 Task: Search one way flight ticket for 4 adults, 2 children, 2 infants in seat and 1 infant on lap in premium economy from Yuma: Yuma International Airport/mcas Yuma to Rockford: Chicago Rockford International Airport(was Northwest Chicagoland Regional Airport At Rockford) on 5-1-2023. Choice of flights is Westjet. Number of bags: 2 carry on bags. Price is upto 25000. Outbound departure time preference is 5:30.
Action: Mouse moved to (154, 148)
Screenshot: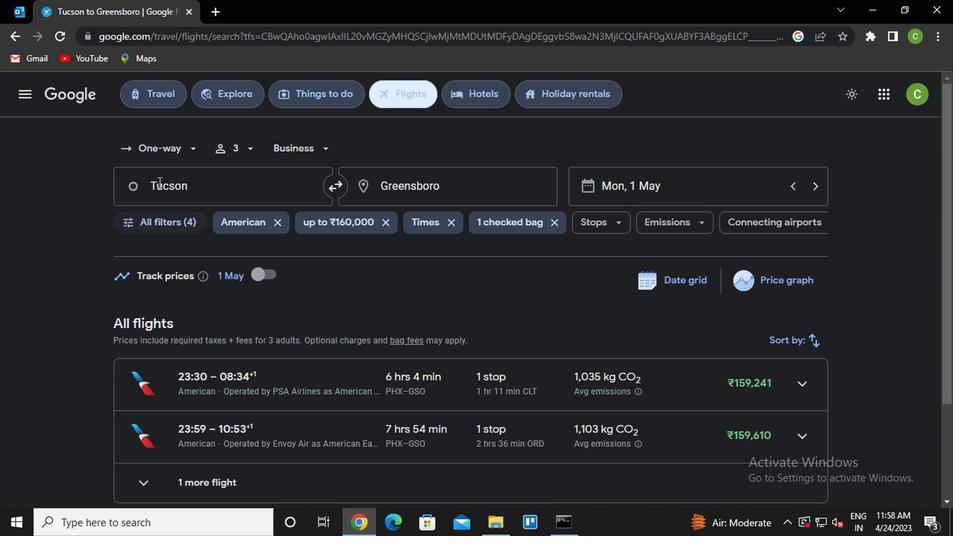 
Action: Mouse pressed left at (154, 148)
Screenshot: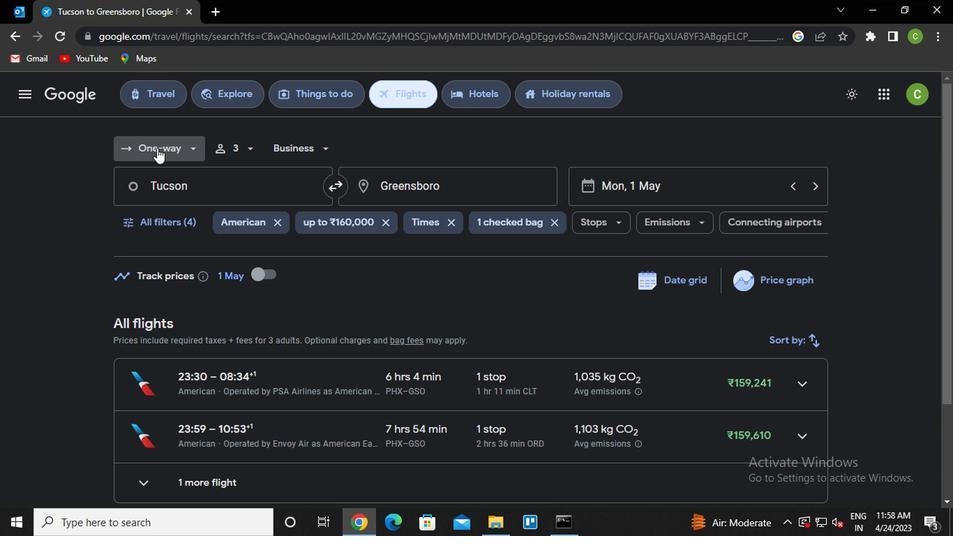 
Action: Mouse moved to (162, 199)
Screenshot: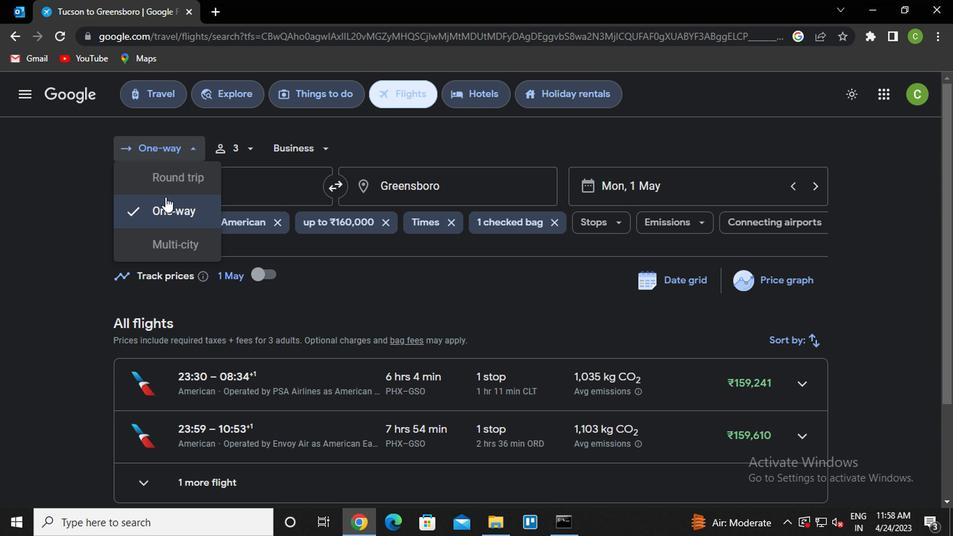 
Action: Mouse pressed left at (162, 199)
Screenshot: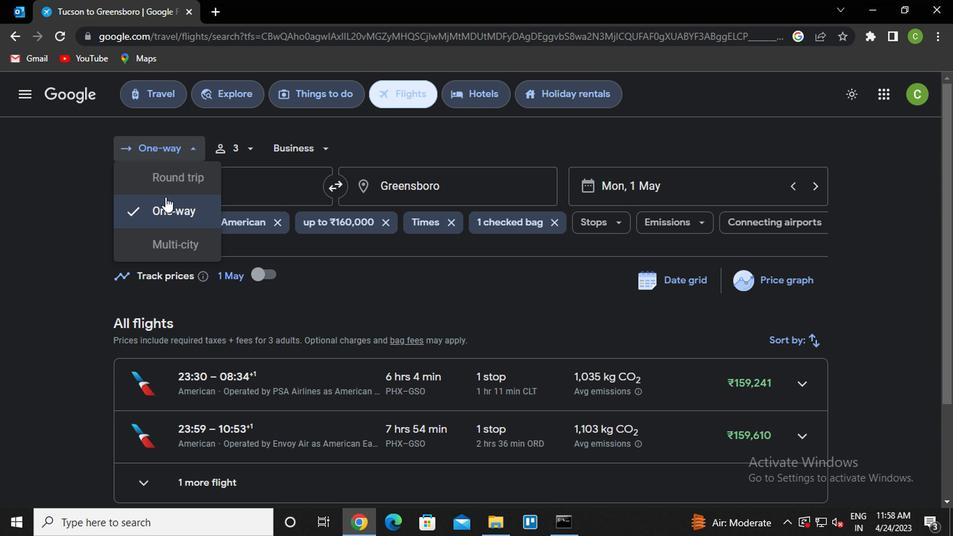 
Action: Mouse moved to (229, 151)
Screenshot: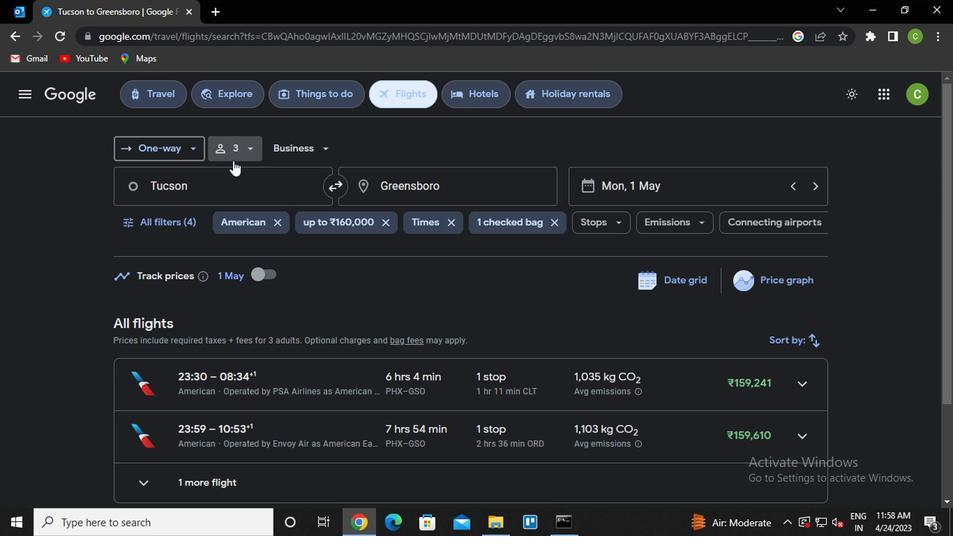
Action: Mouse pressed left at (229, 151)
Screenshot: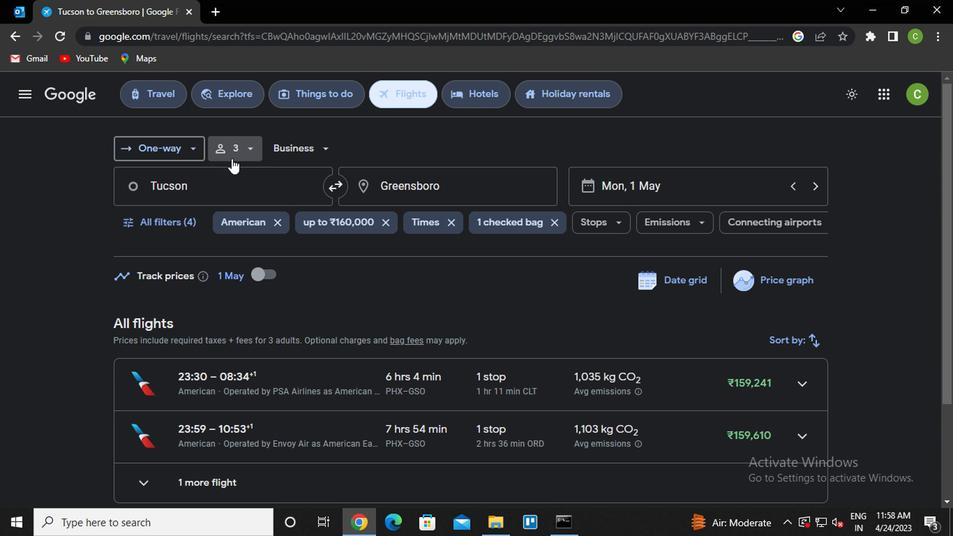 
Action: Mouse moved to (355, 186)
Screenshot: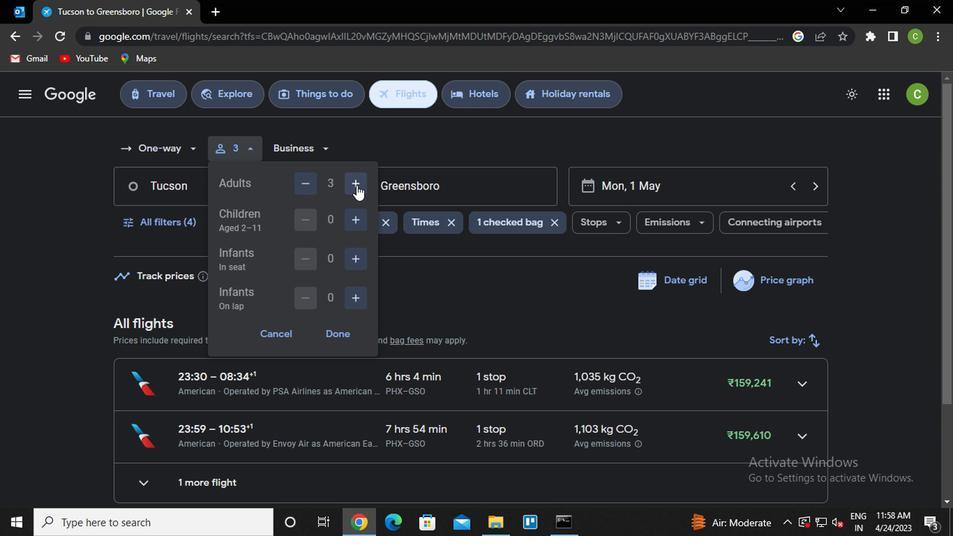 
Action: Mouse pressed left at (355, 186)
Screenshot: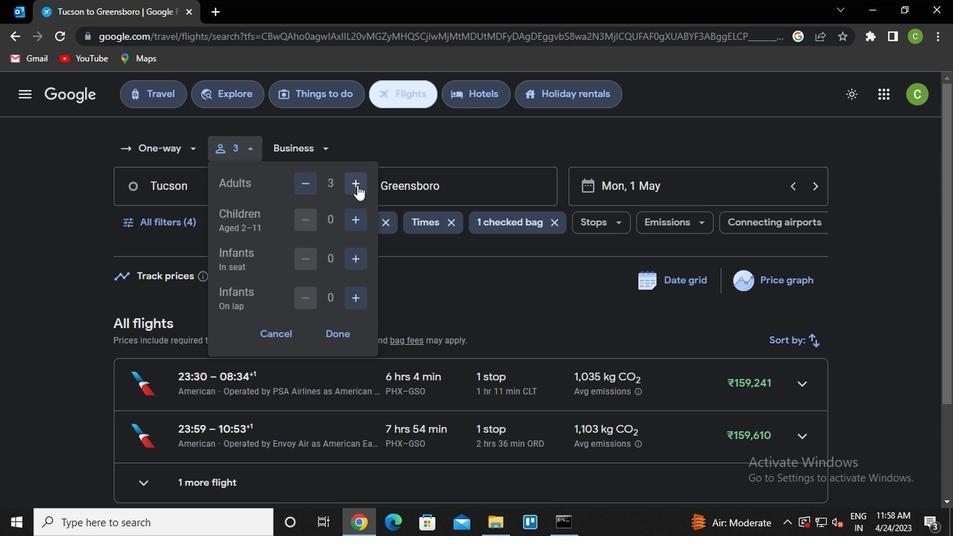 
Action: Mouse moved to (352, 214)
Screenshot: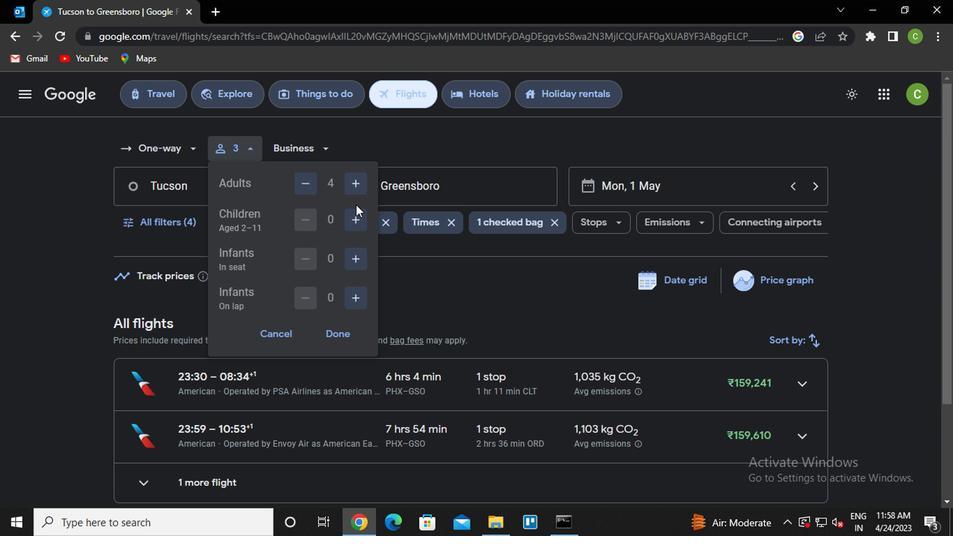 
Action: Mouse pressed left at (352, 214)
Screenshot: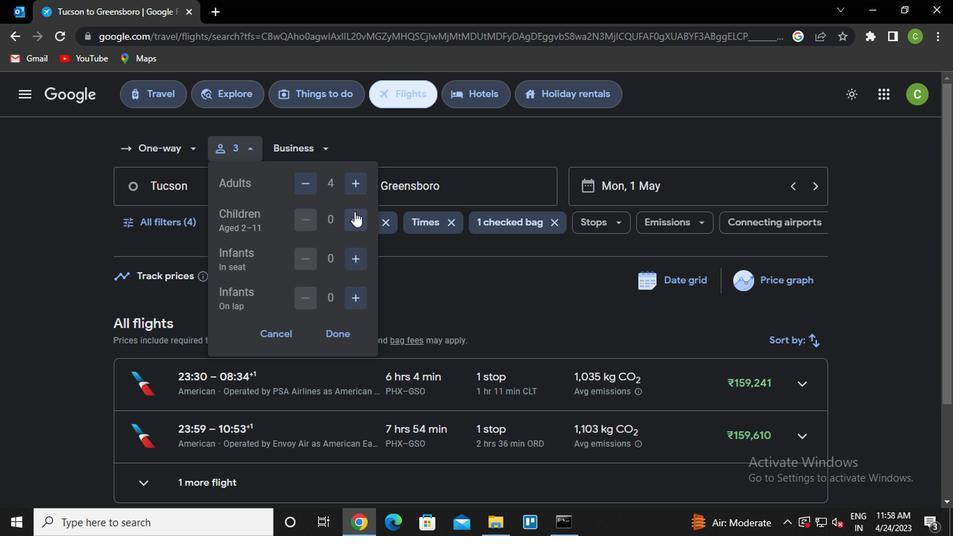 
Action: Mouse pressed left at (352, 214)
Screenshot: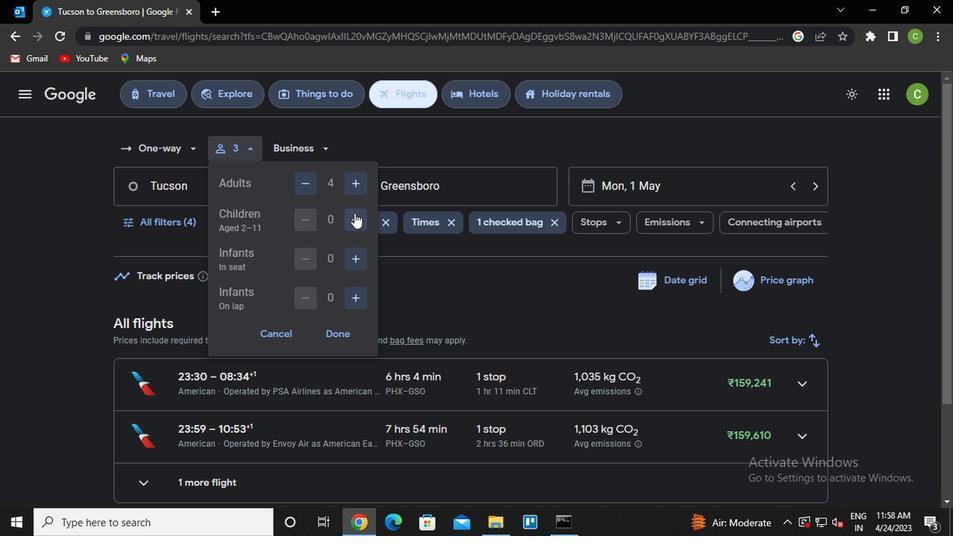 
Action: Mouse moved to (355, 261)
Screenshot: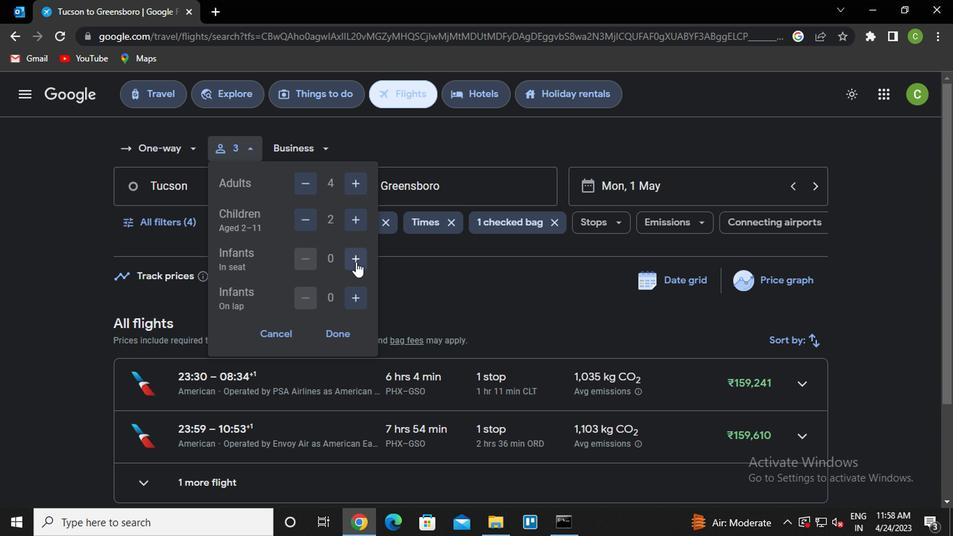 
Action: Mouse pressed left at (355, 261)
Screenshot: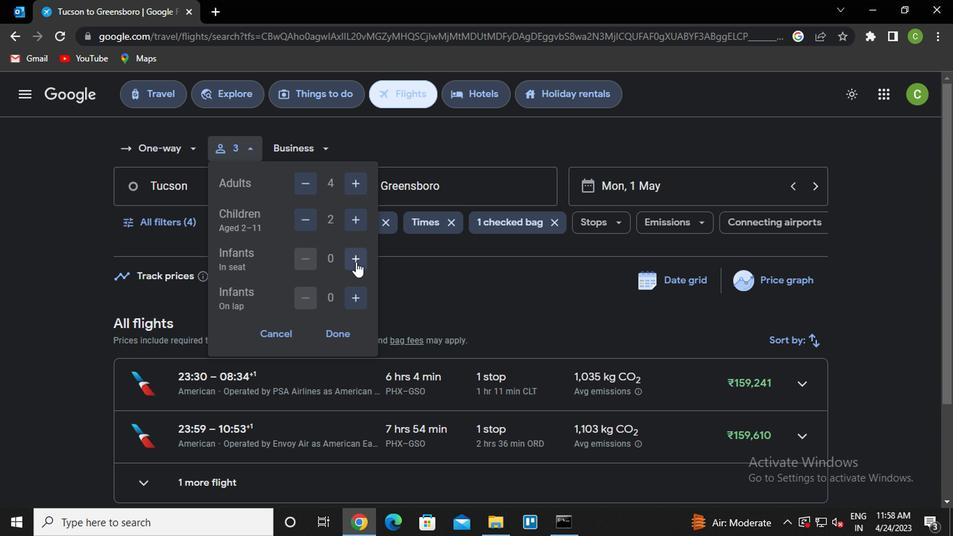
Action: Mouse pressed left at (355, 261)
Screenshot: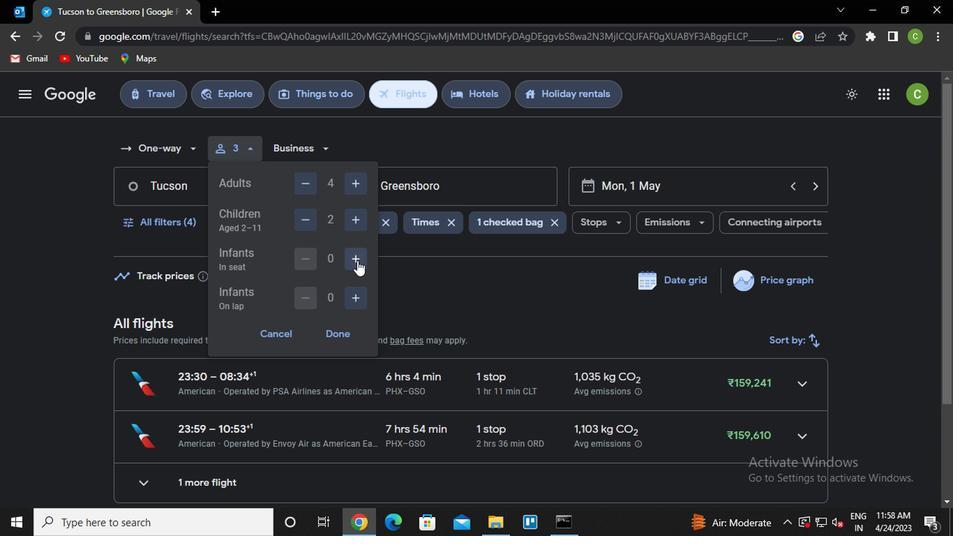 
Action: Mouse moved to (351, 294)
Screenshot: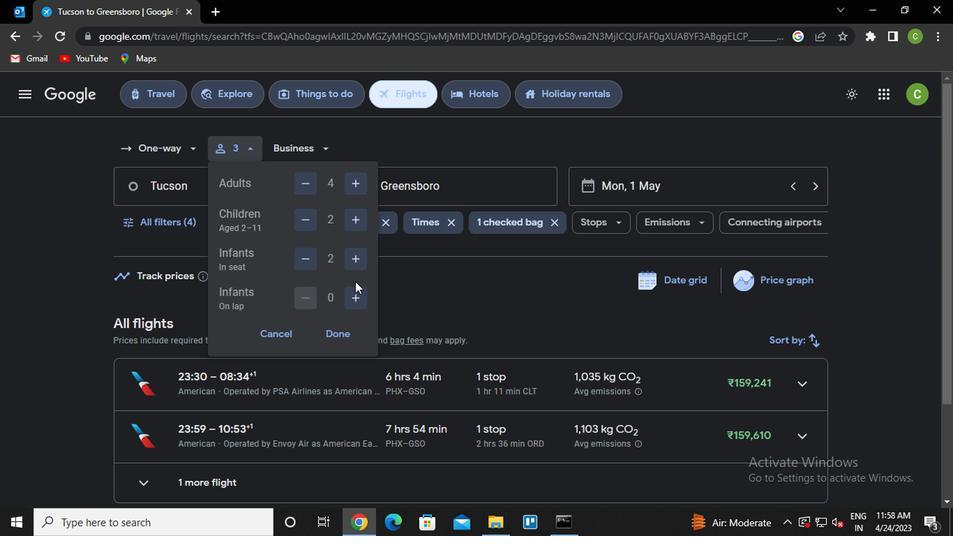 
Action: Mouse pressed left at (351, 294)
Screenshot: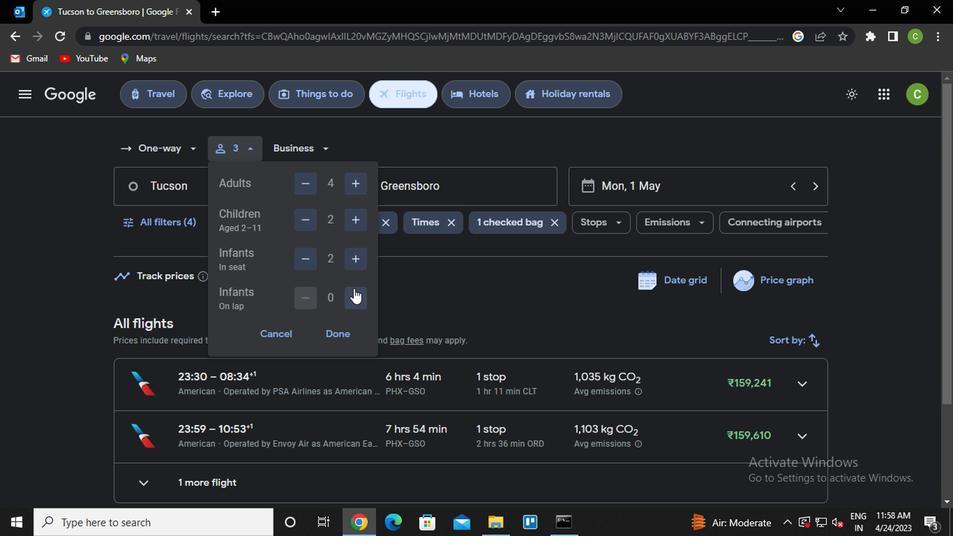 
Action: Mouse moved to (337, 335)
Screenshot: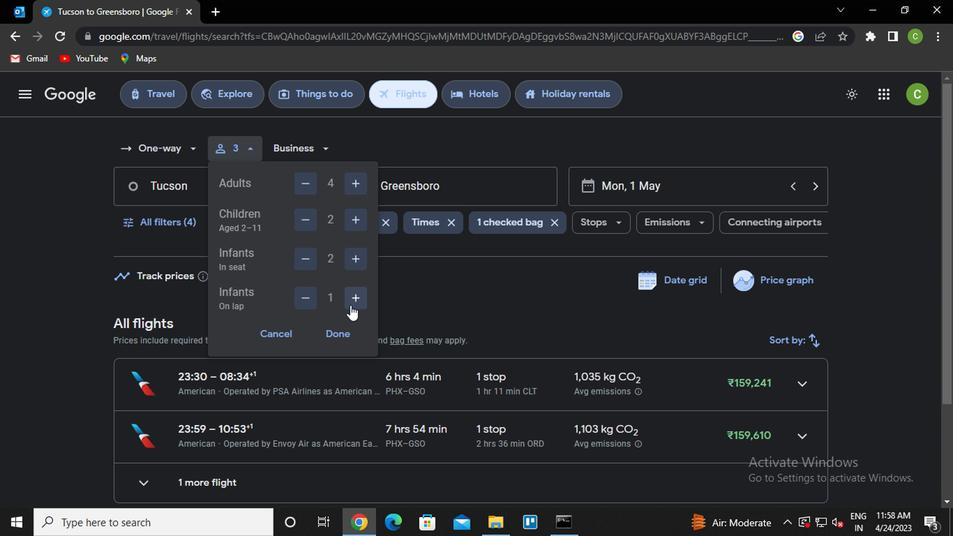 
Action: Mouse pressed left at (337, 335)
Screenshot: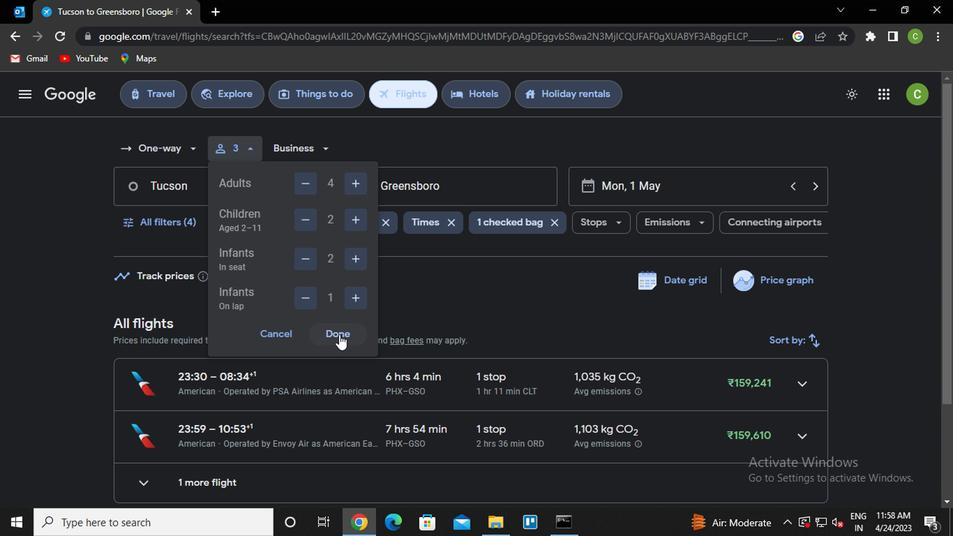 
Action: Mouse moved to (289, 155)
Screenshot: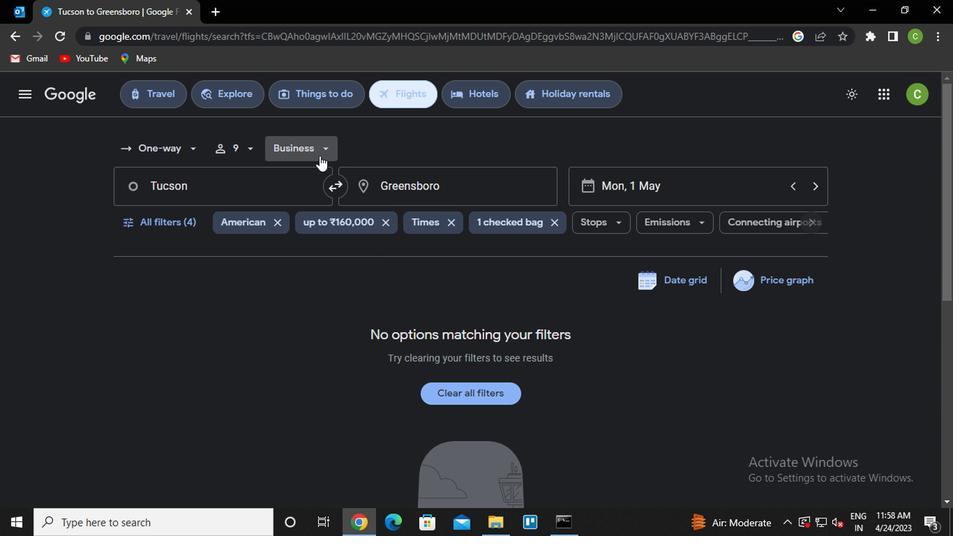 
Action: Mouse pressed left at (289, 155)
Screenshot: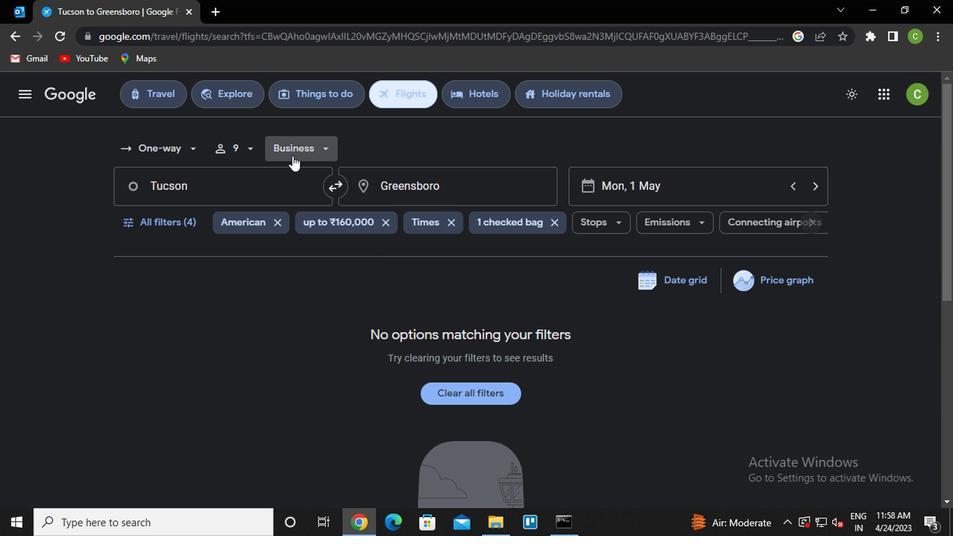 
Action: Mouse moved to (318, 197)
Screenshot: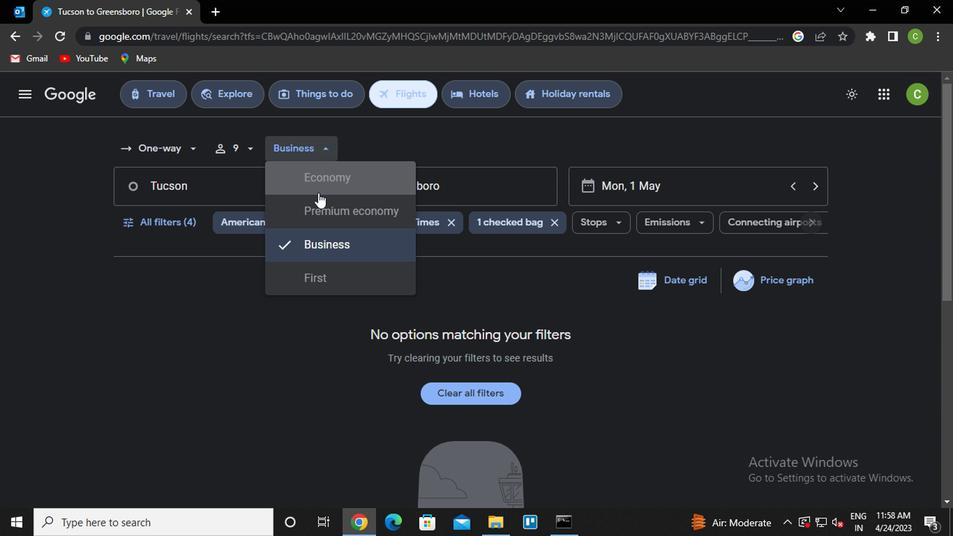 
Action: Mouse pressed left at (318, 197)
Screenshot: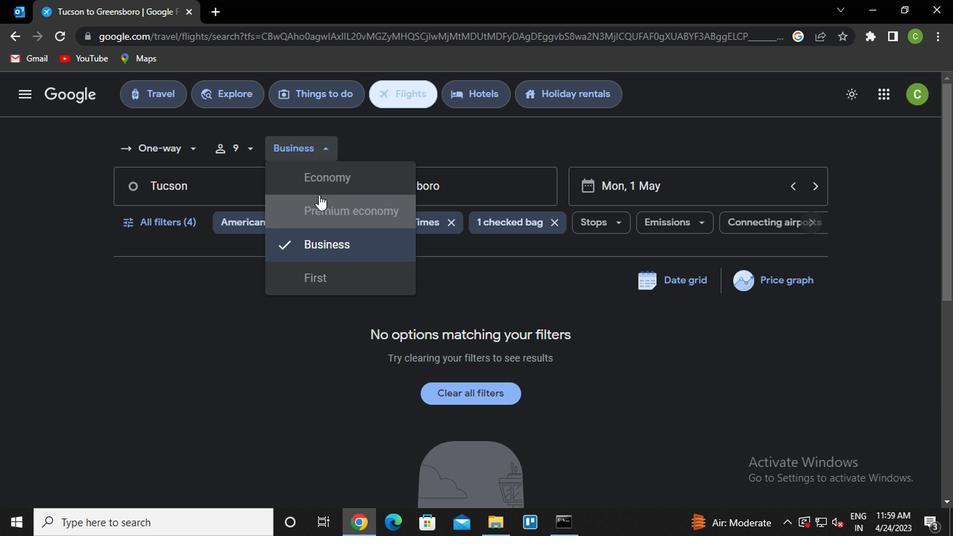 
Action: Mouse moved to (234, 181)
Screenshot: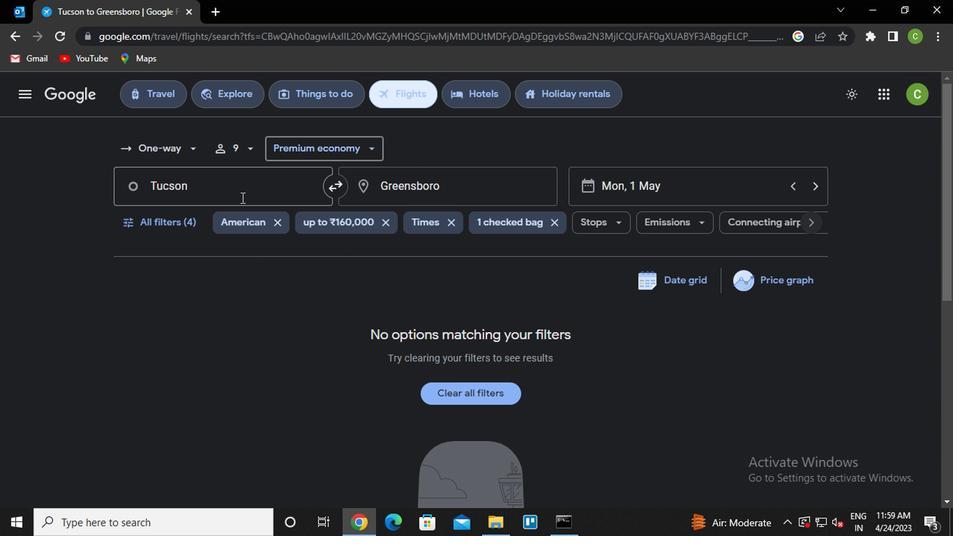 
Action: Mouse pressed left at (234, 181)
Screenshot: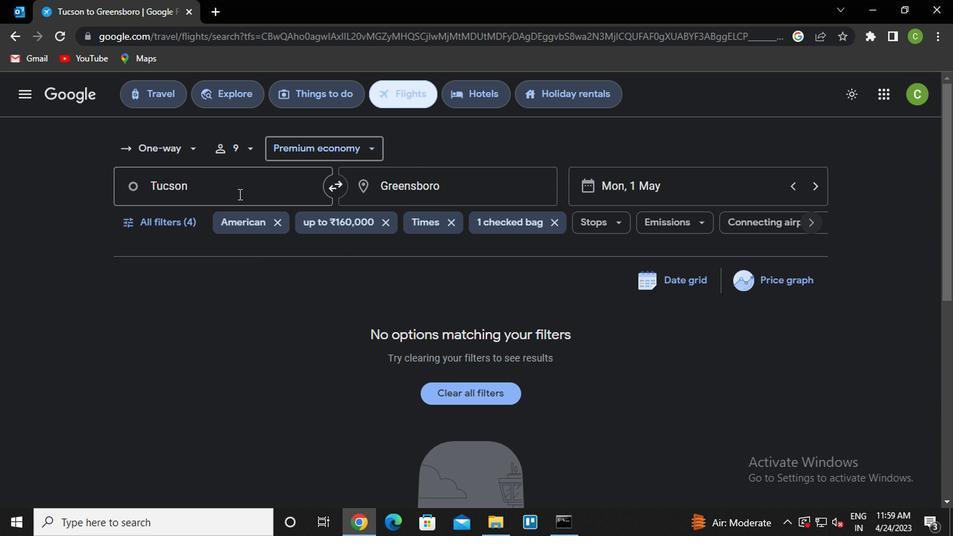 
Action: Key pressed yuma<Key.enter>
Screenshot: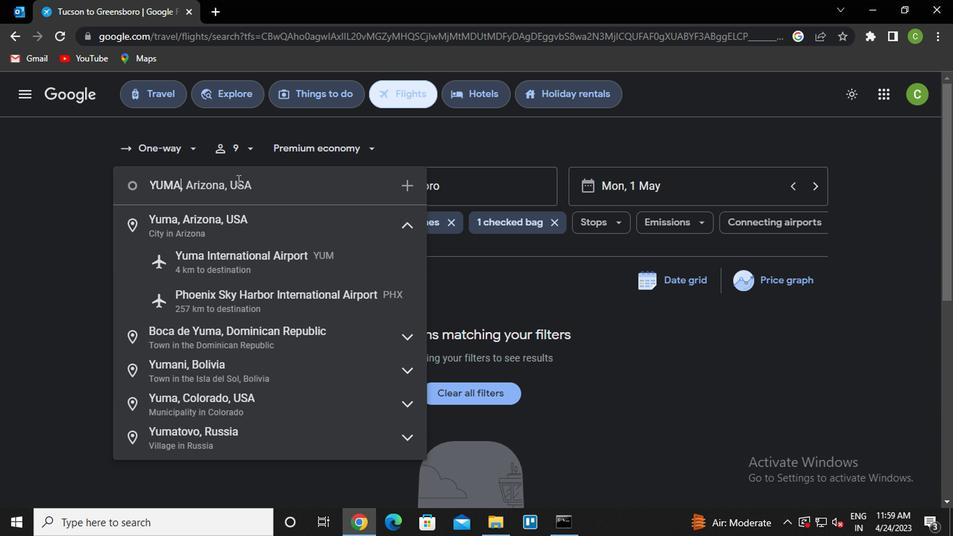
Action: Mouse moved to (449, 185)
Screenshot: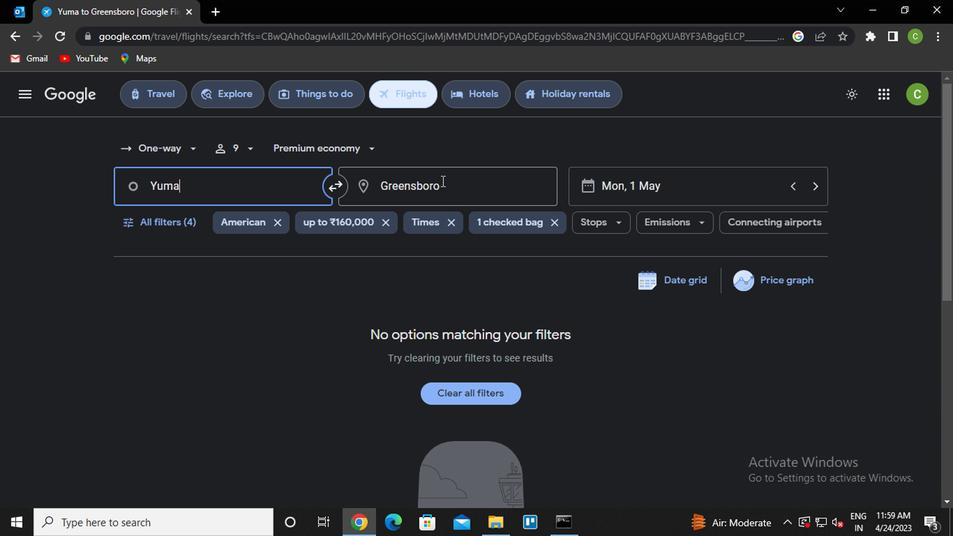 
Action: Mouse pressed left at (449, 185)
Screenshot: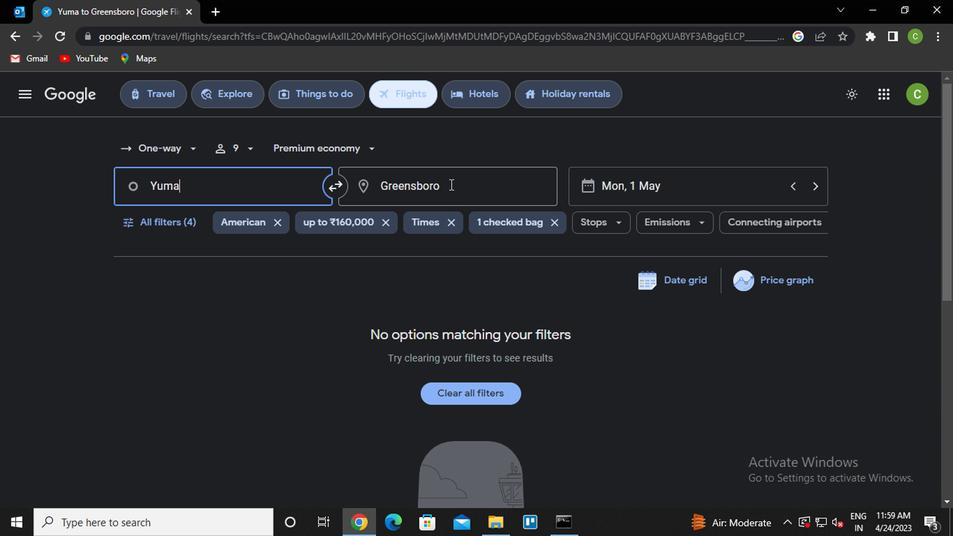 
Action: Key pressed yuma<Key.space>rock<Key.backspace><Key.backspace><Key.backspace><Key.backspace><Key.backspace><Key.backspace><Key.backspace><Key.backspace><Key.backspace><Key.backspace>r<Key.caps_lock>ockford<Key.enter>
Screenshot: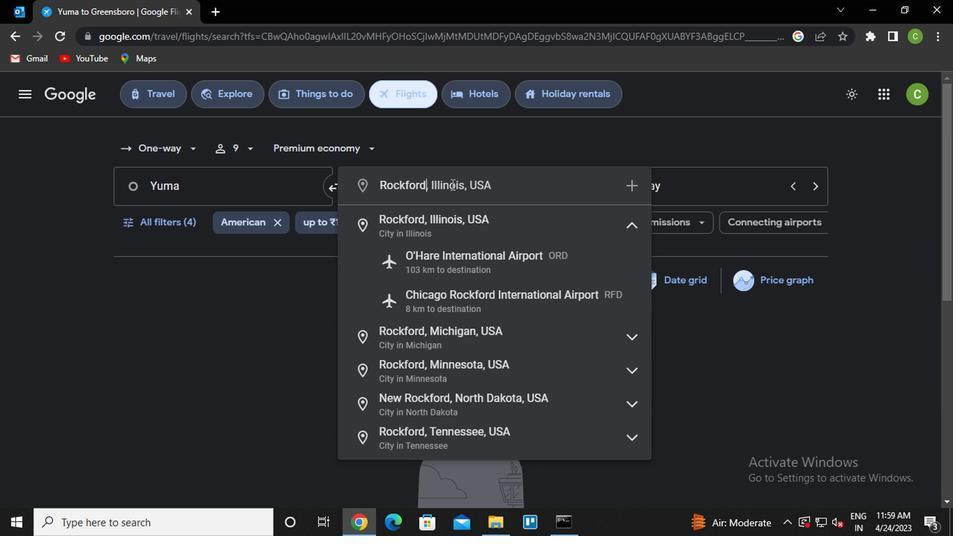 
Action: Mouse moved to (635, 187)
Screenshot: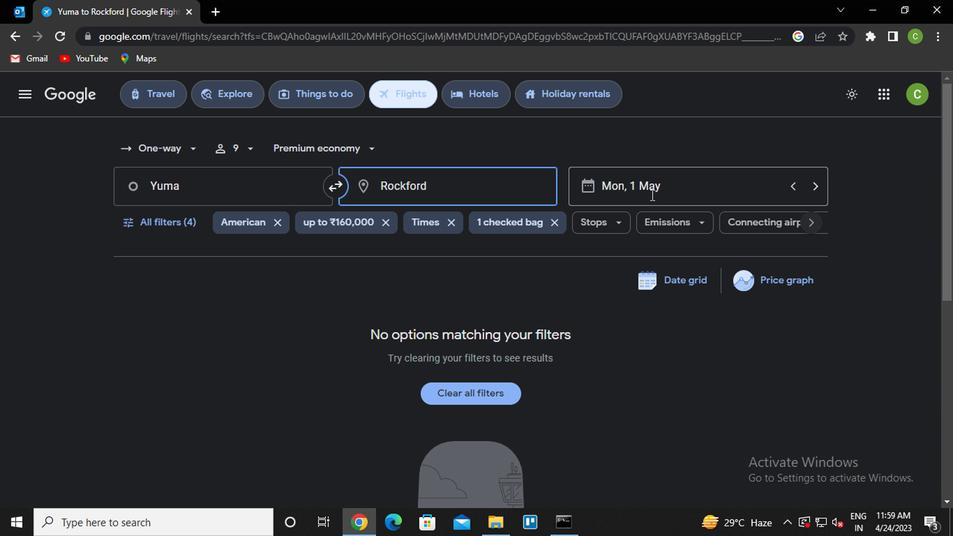 
Action: Mouse pressed left at (635, 187)
Screenshot: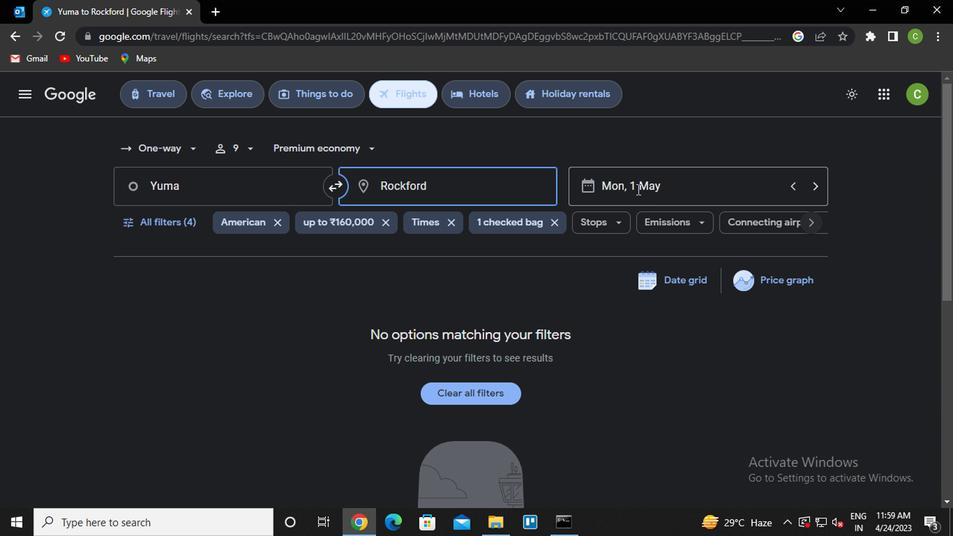 
Action: Mouse moved to (632, 249)
Screenshot: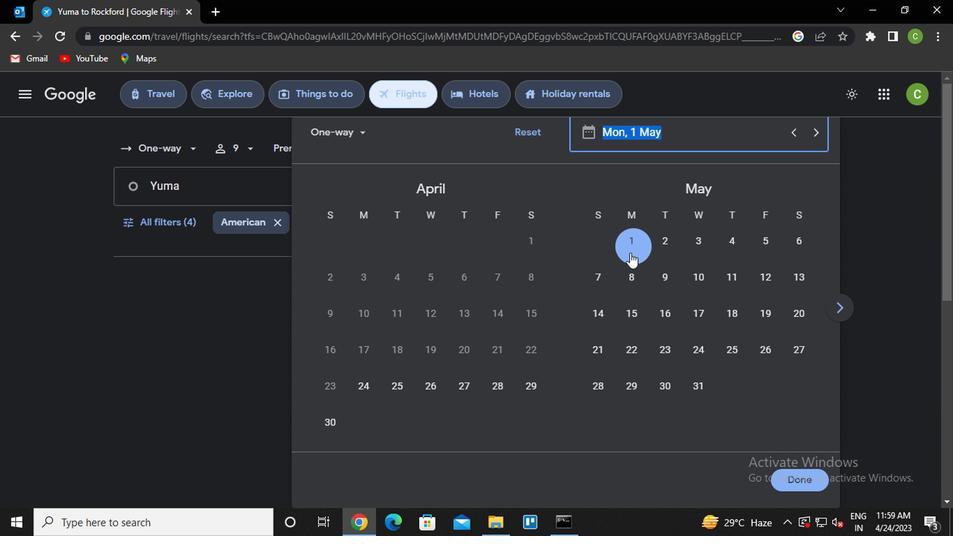 
Action: Mouse pressed left at (632, 249)
Screenshot: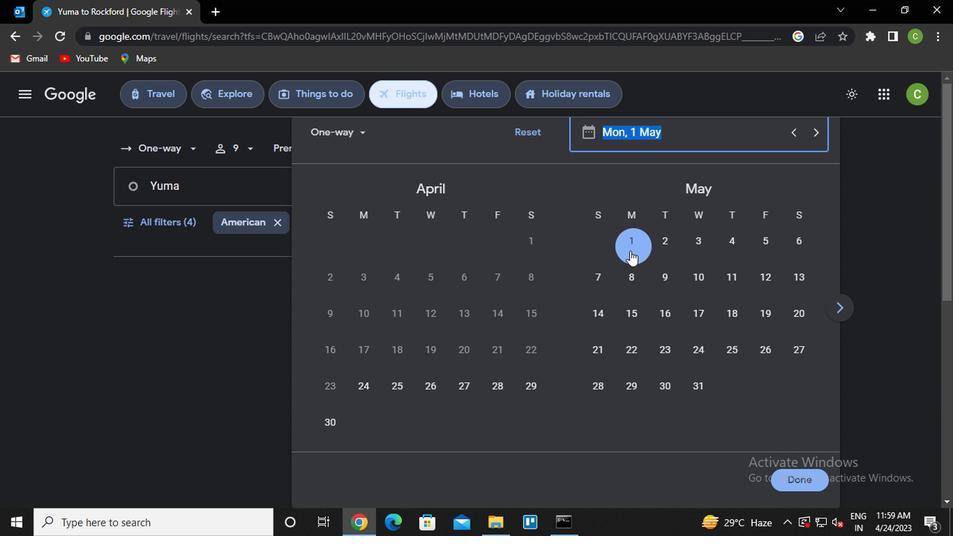 
Action: Mouse moved to (783, 481)
Screenshot: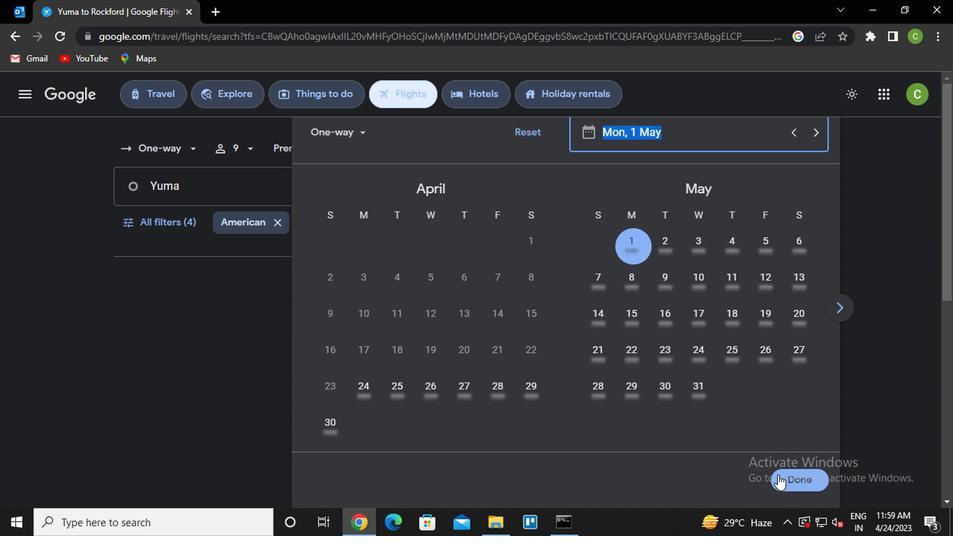 
Action: Mouse pressed left at (783, 481)
Screenshot: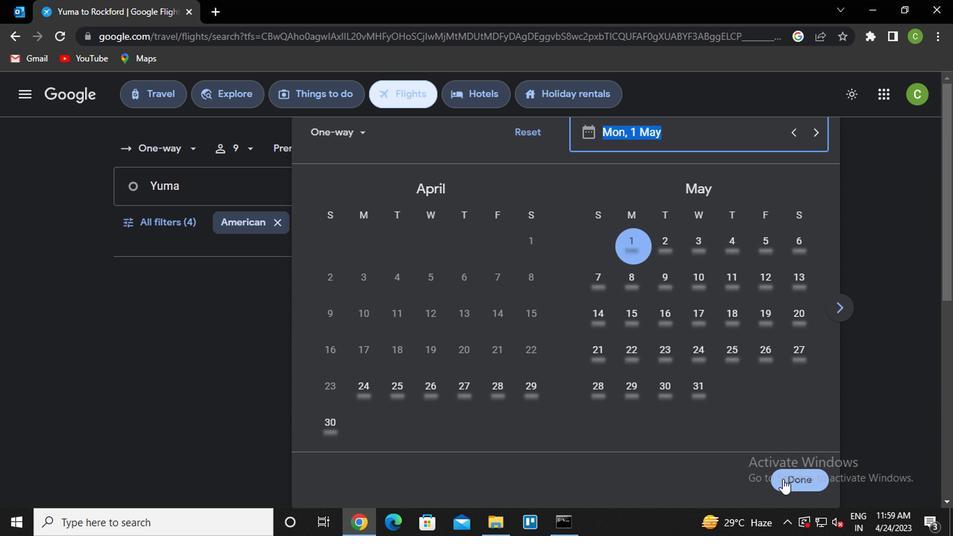 
Action: Mouse moved to (179, 229)
Screenshot: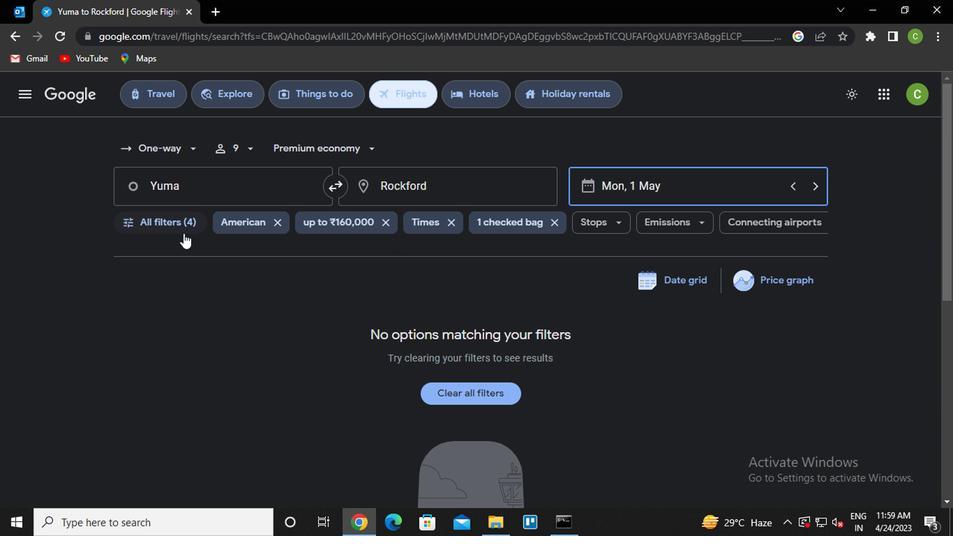 
Action: Mouse pressed left at (179, 229)
Screenshot: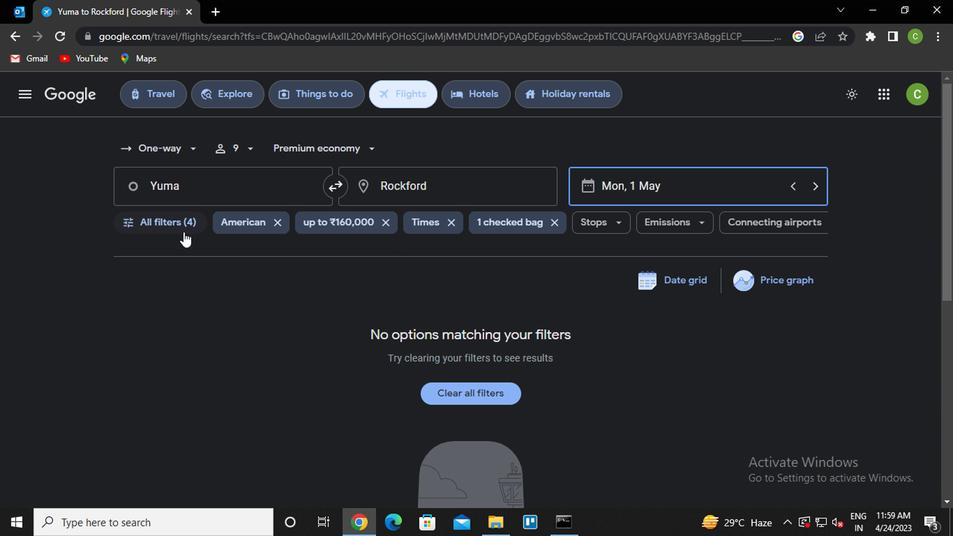 
Action: Mouse moved to (236, 362)
Screenshot: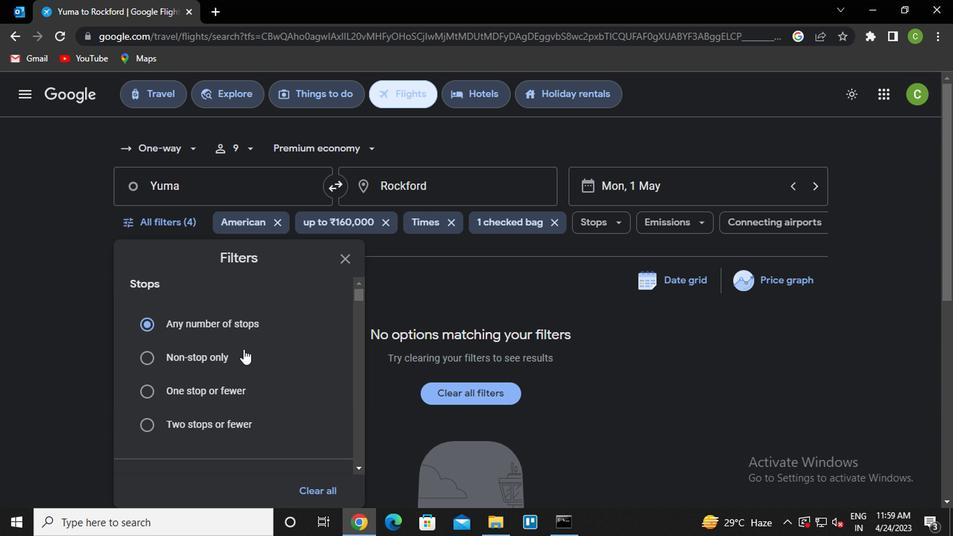 
Action: Mouse scrolled (236, 361) with delta (0, 0)
Screenshot: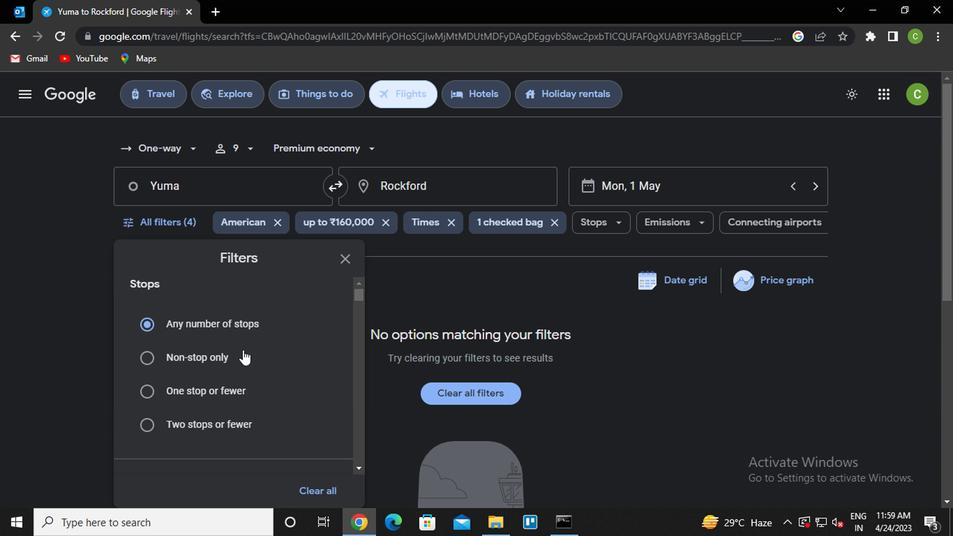 
Action: Mouse scrolled (236, 361) with delta (0, 0)
Screenshot: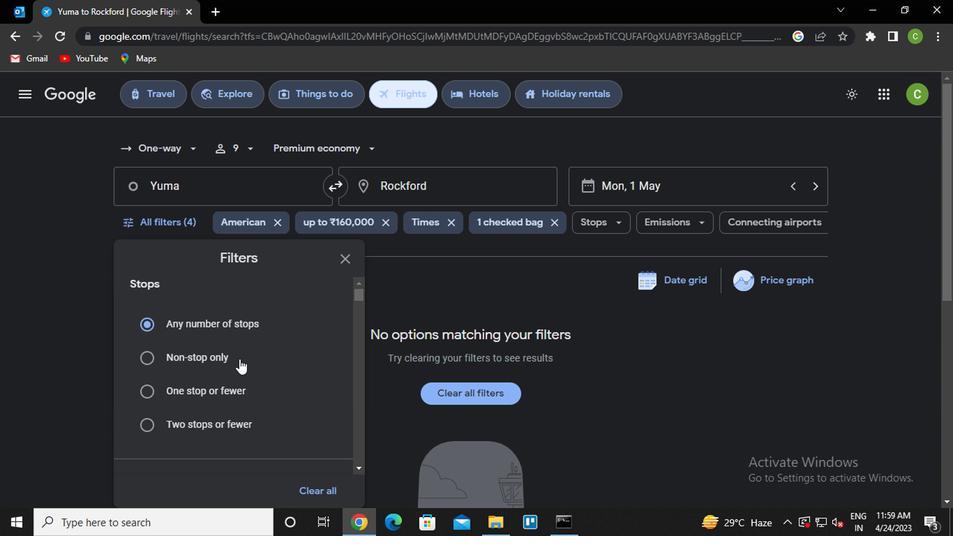 
Action: Mouse scrolled (236, 361) with delta (0, 0)
Screenshot: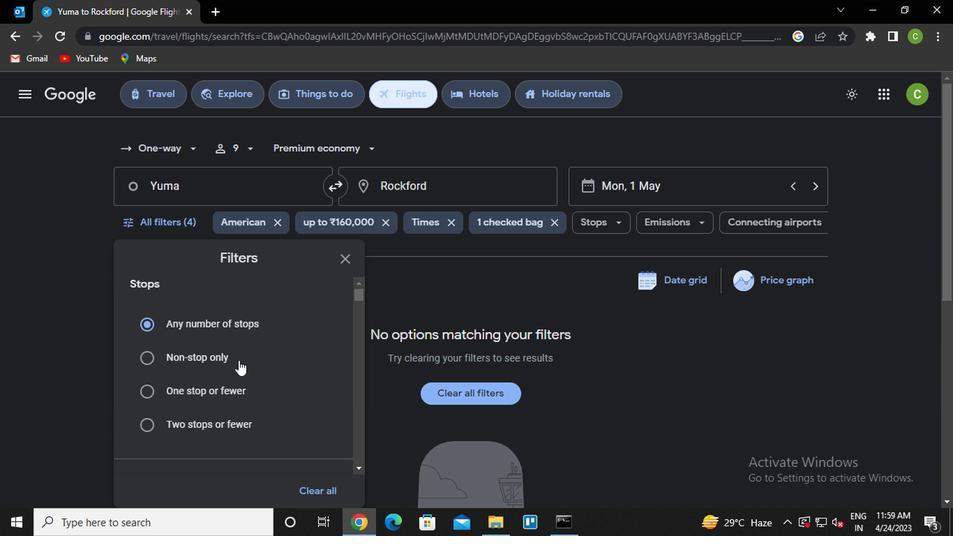 
Action: Mouse scrolled (236, 361) with delta (0, 0)
Screenshot: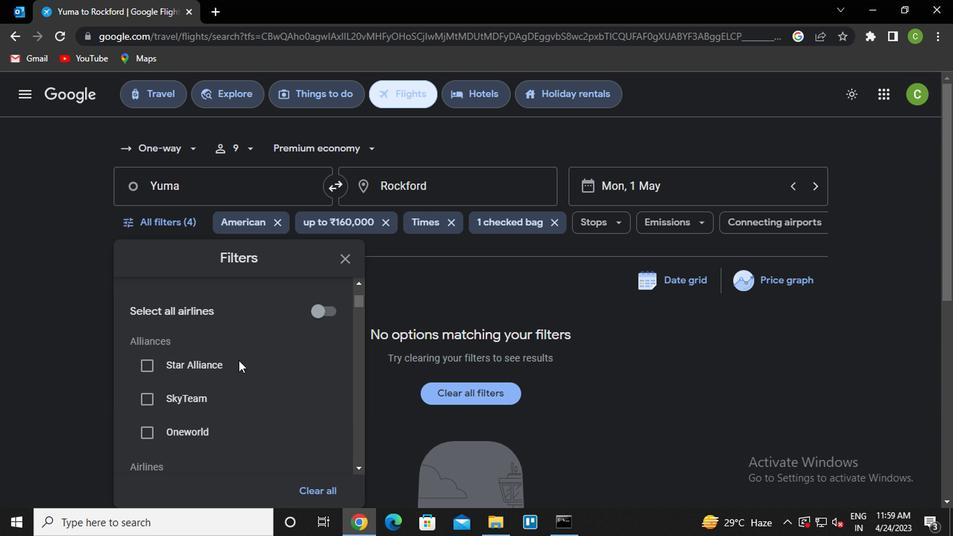 
Action: Mouse scrolled (236, 361) with delta (0, 0)
Screenshot: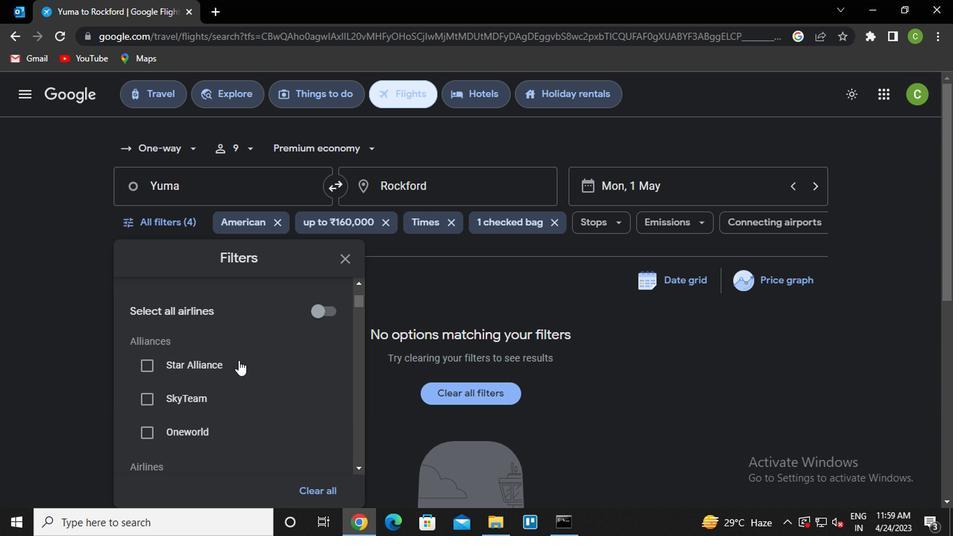 
Action: Mouse scrolled (236, 361) with delta (0, 0)
Screenshot: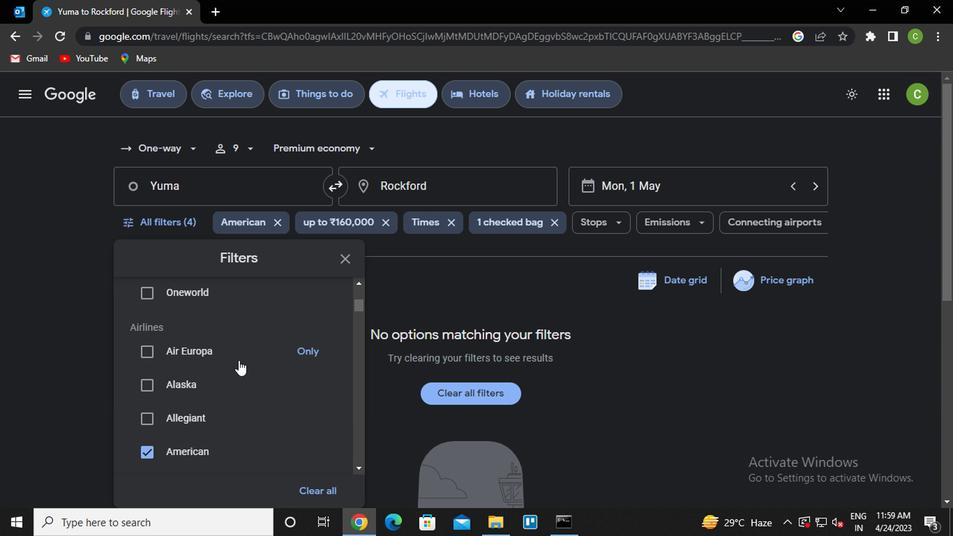 
Action: Mouse scrolled (236, 361) with delta (0, 0)
Screenshot: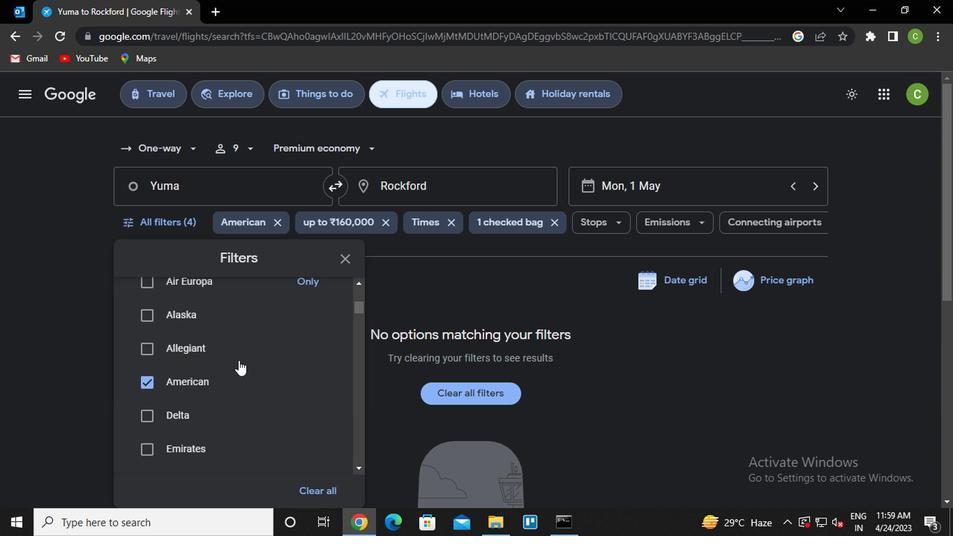 
Action: Mouse moved to (234, 366)
Screenshot: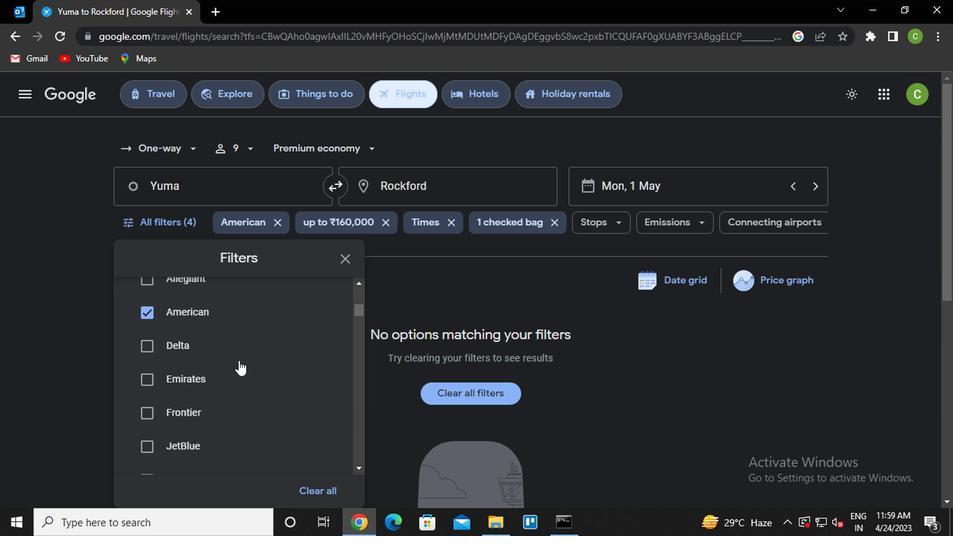 
Action: Mouse scrolled (234, 366) with delta (0, 0)
Screenshot: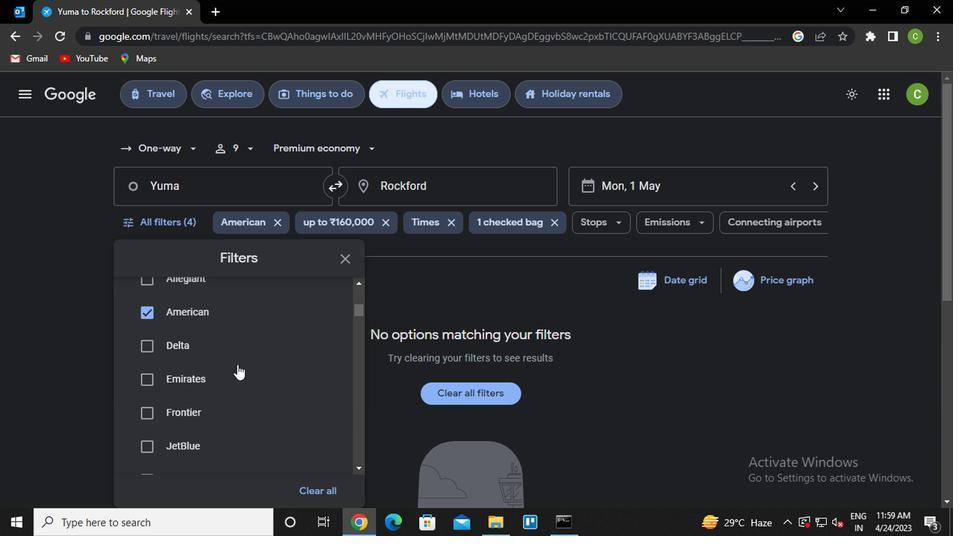 
Action: Mouse moved to (254, 399)
Screenshot: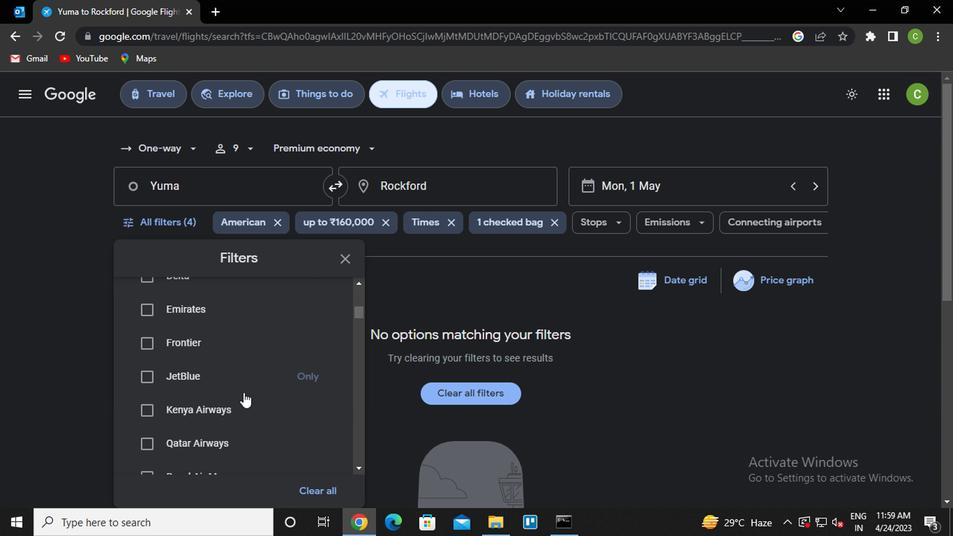 
Action: Mouse scrolled (254, 398) with delta (0, 0)
Screenshot: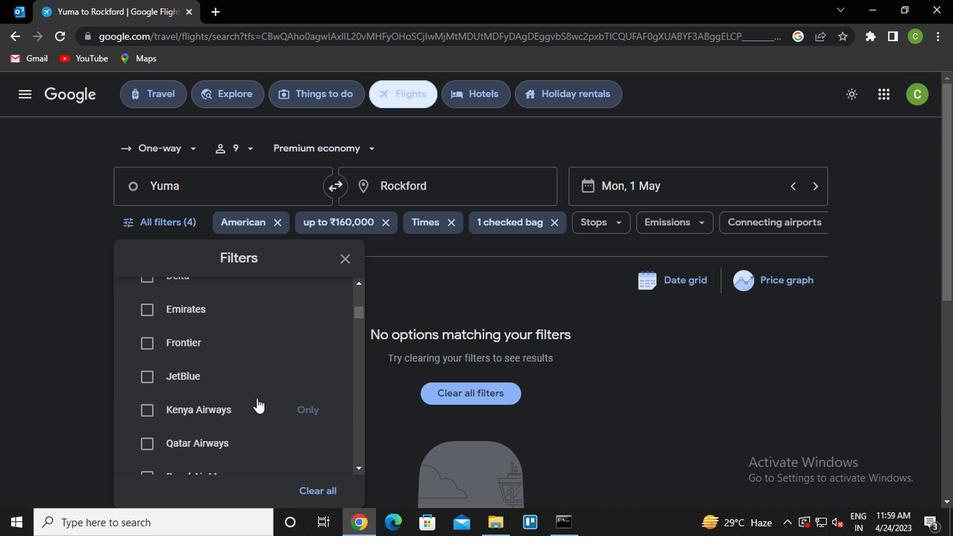 
Action: Mouse scrolled (254, 398) with delta (0, 0)
Screenshot: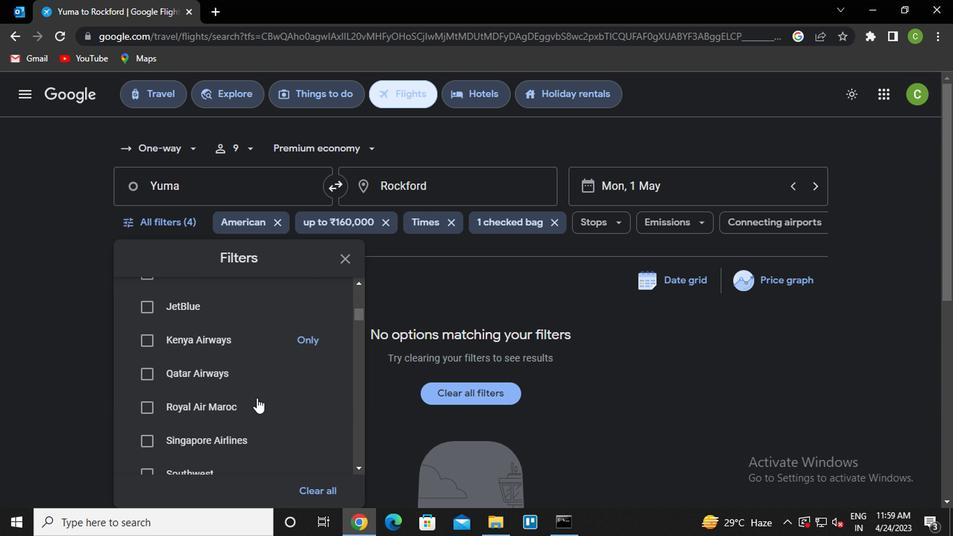 
Action: Mouse scrolled (254, 398) with delta (0, 0)
Screenshot: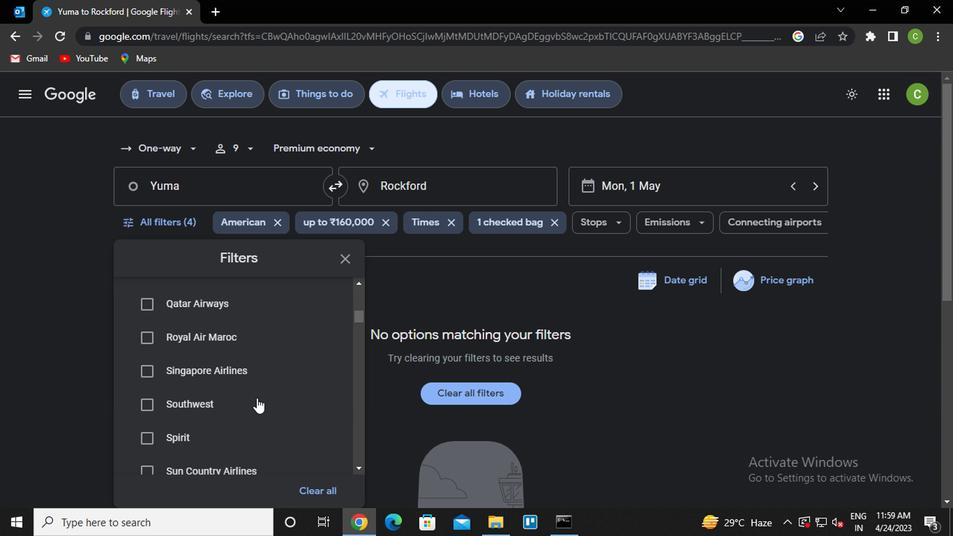 
Action: Mouse scrolled (254, 398) with delta (0, 0)
Screenshot: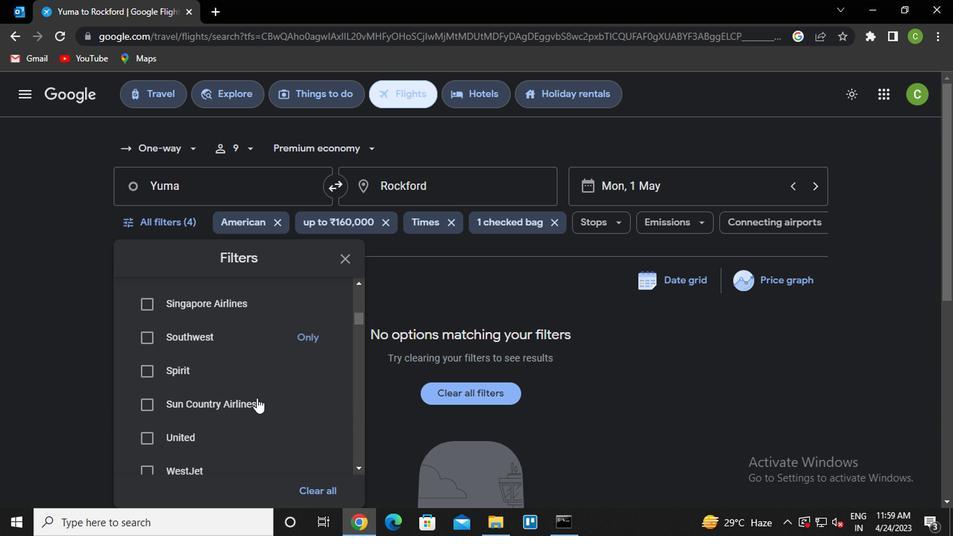 
Action: Mouse scrolled (254, 398) with delta (0, 0)
Screenshot: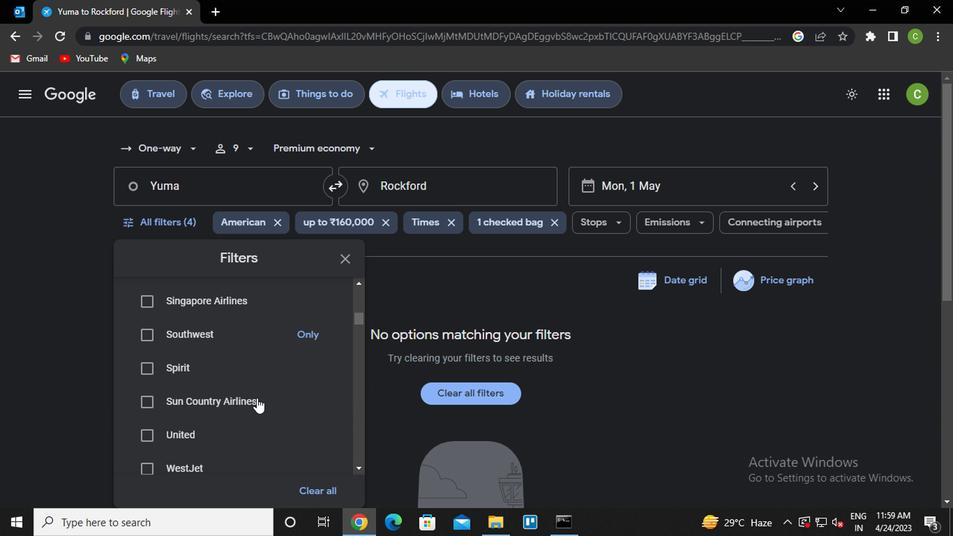 
Action: Mouse moved to (307, 328)
Screenshot: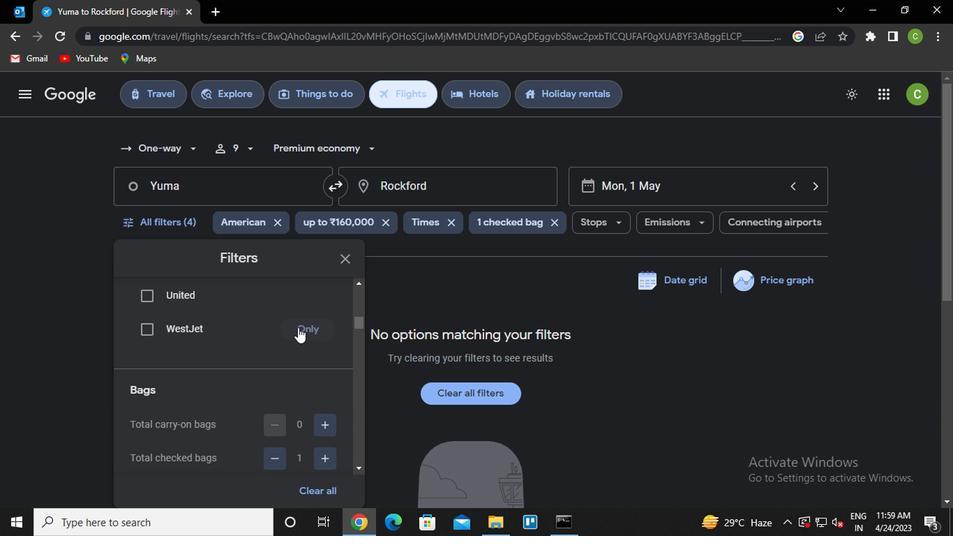 
Action: Mouse pressed left at (307, 328)
Screenshot: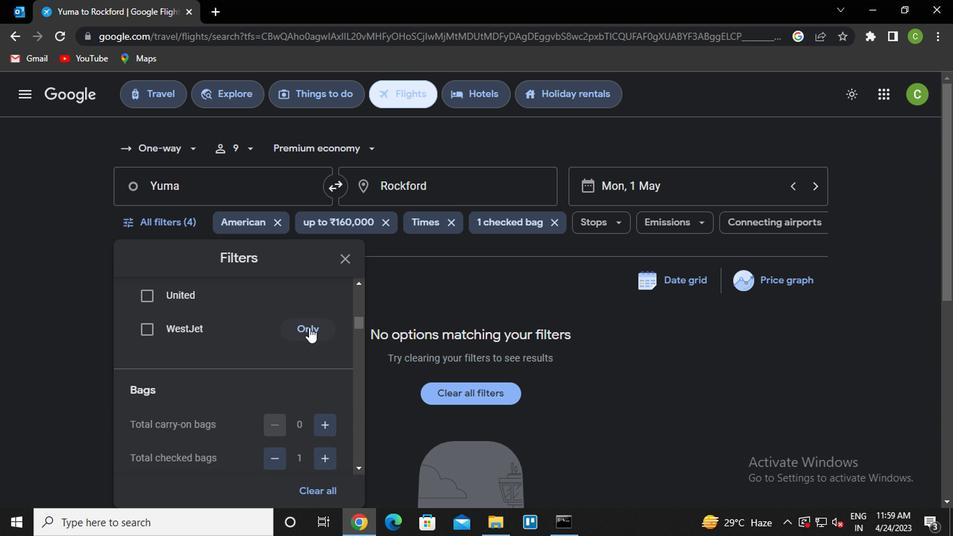 
Action: Mouse moved to (264, 359)
Screenshot: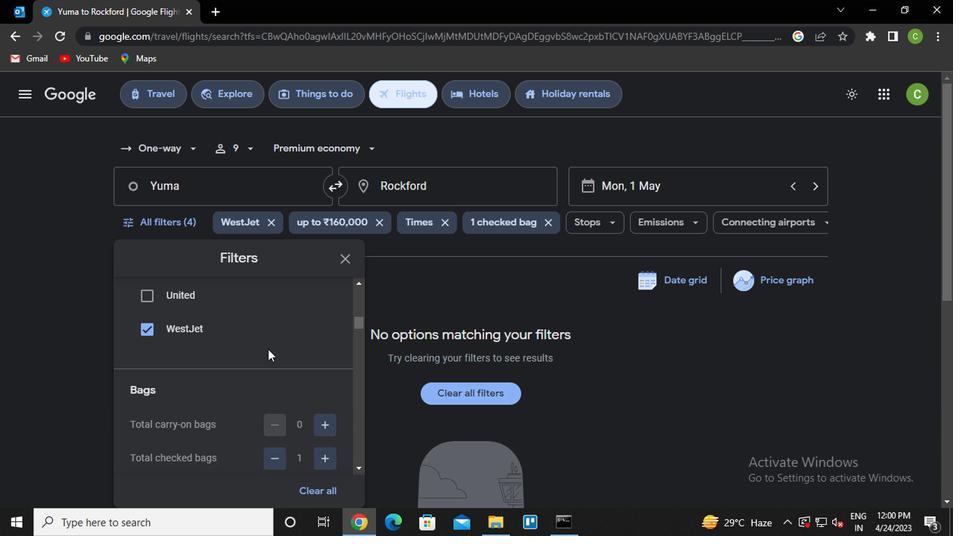 
Action: Mouse scrolled (264, 358) with delta (0, 0)
Screenshot: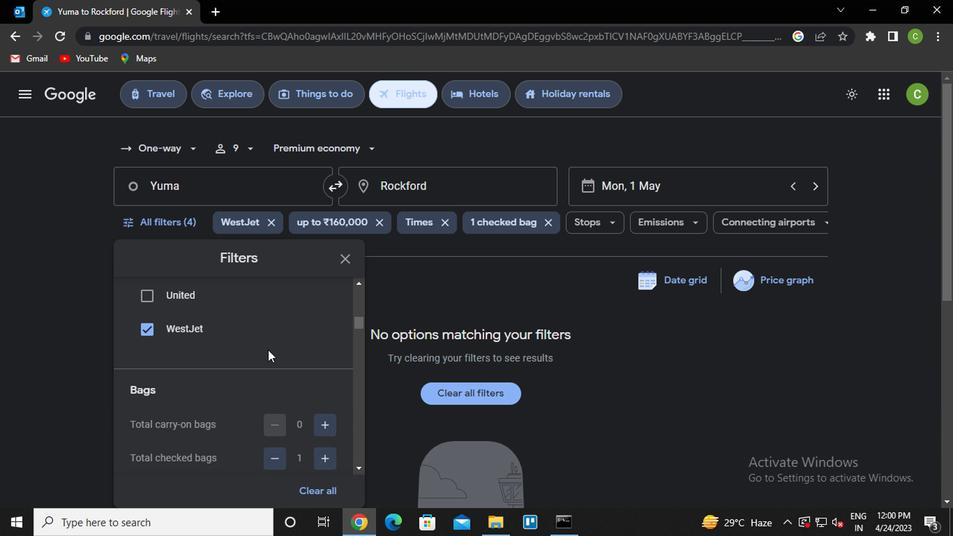 
Action: Mouse moved to (319, 382)
Screenshot: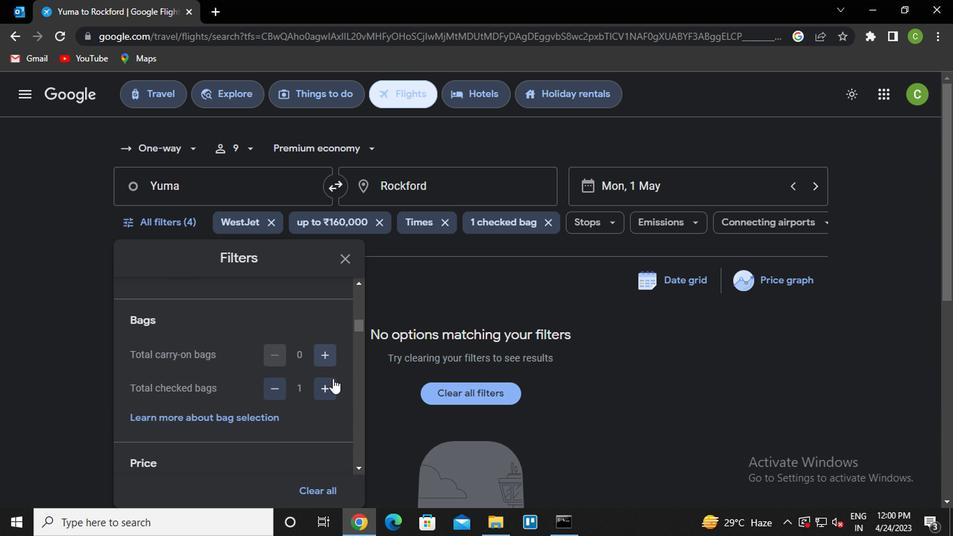 
Action: Mouse pressed left at (319, 382)
Screenshot: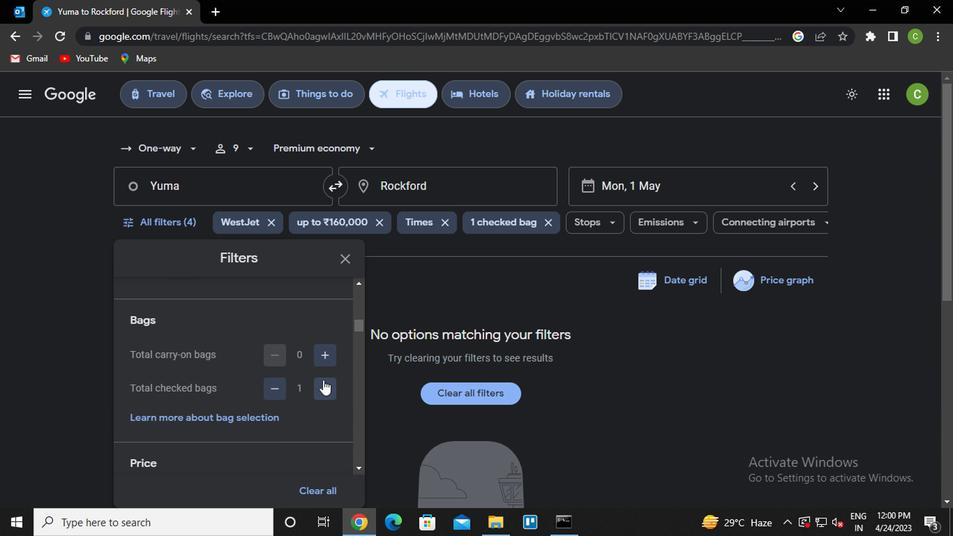 
Action: Mouse moved to (253, 421)
Screenshot: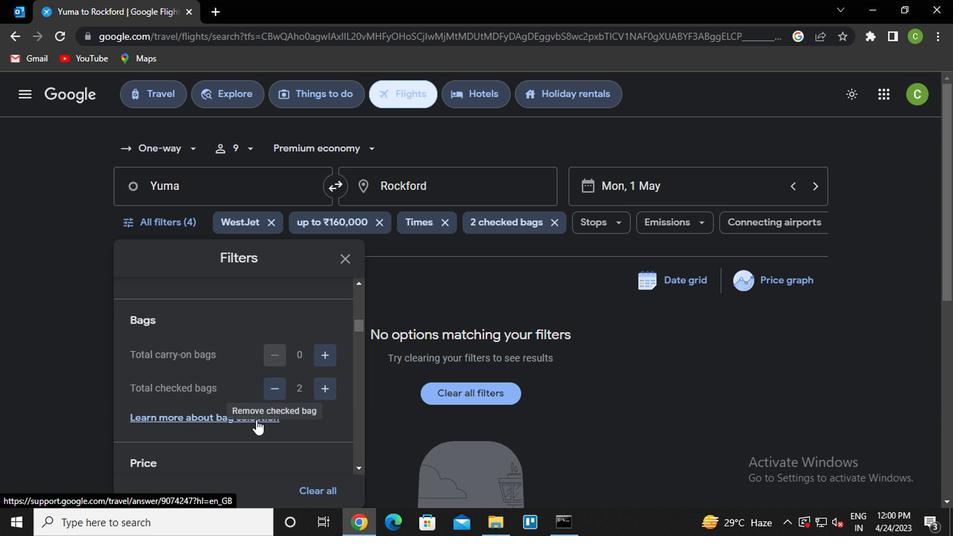 
Action: Mouse scrolled (253, 420) with delta (0, 0)
Screenshot: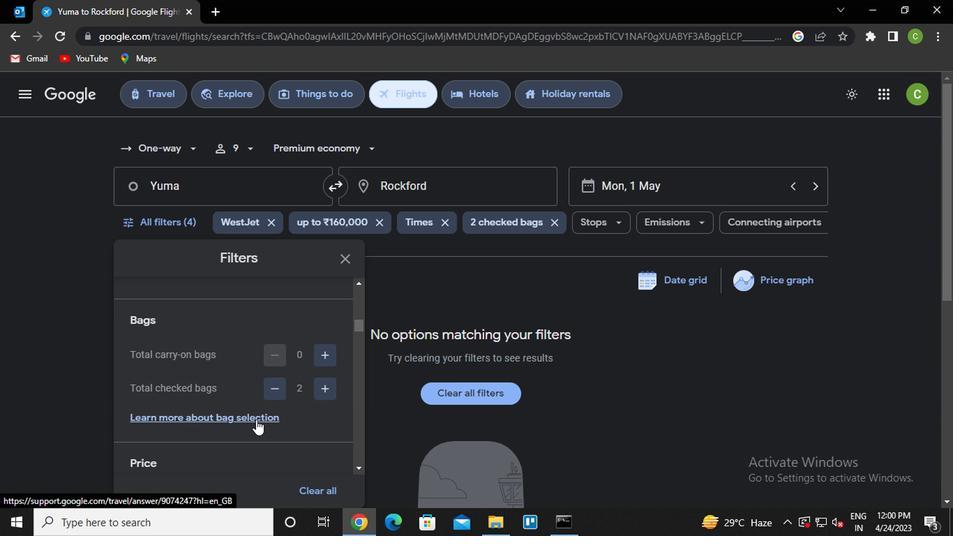 
Action: Mouse moved to (331, 457)
Screenshot: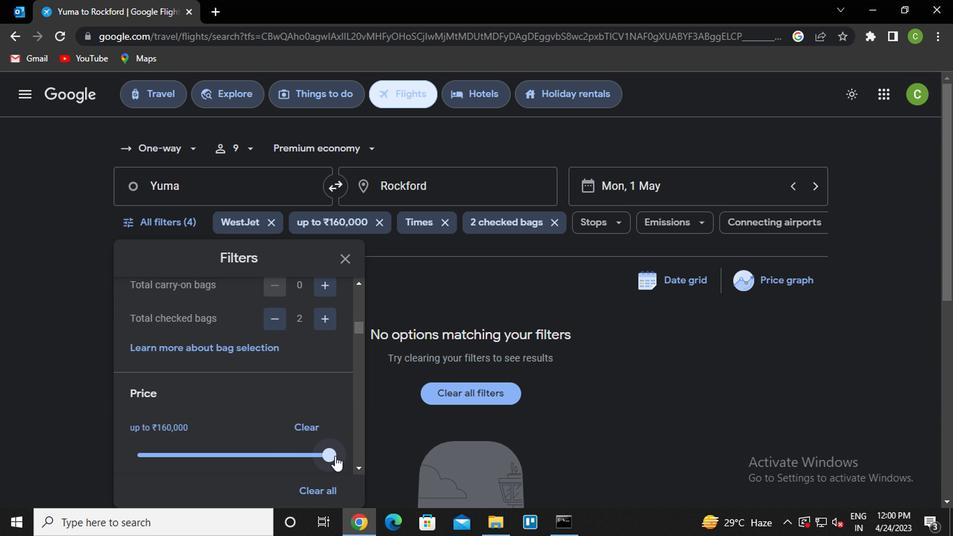 
Action: Mouse pressed left at (331, 457)
Screenshot: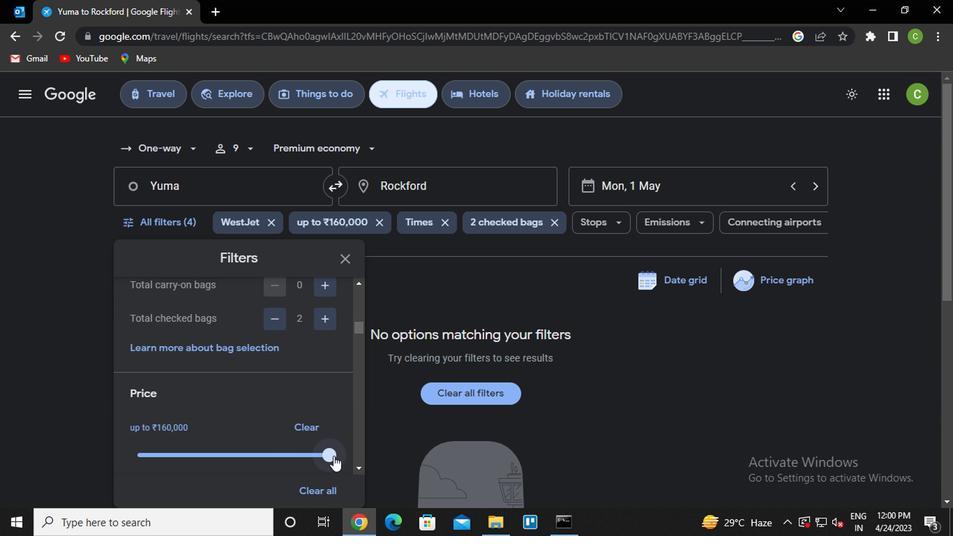 
Action: Mouse moved to (196, 457)
Screenshot: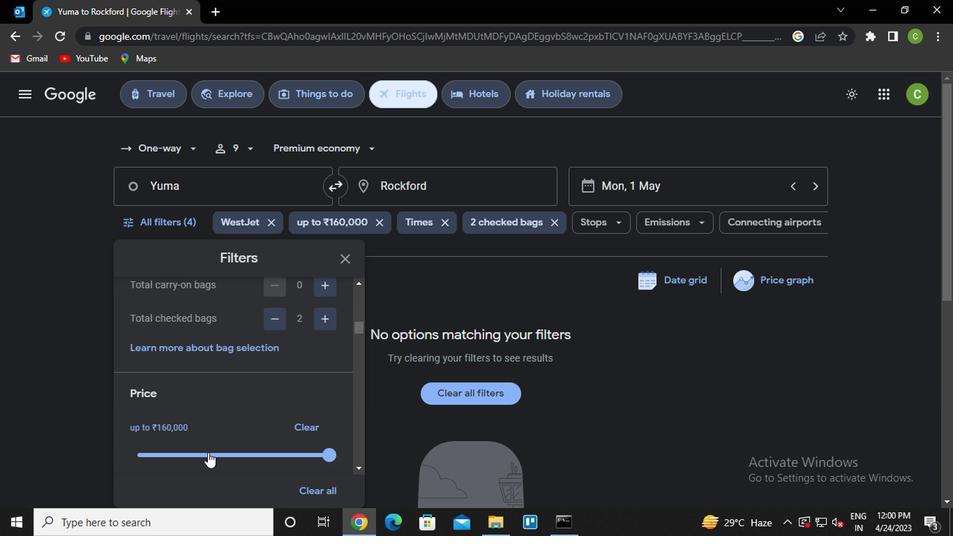 
Action: Mouse pressed left at (196, 457)
Screenshot: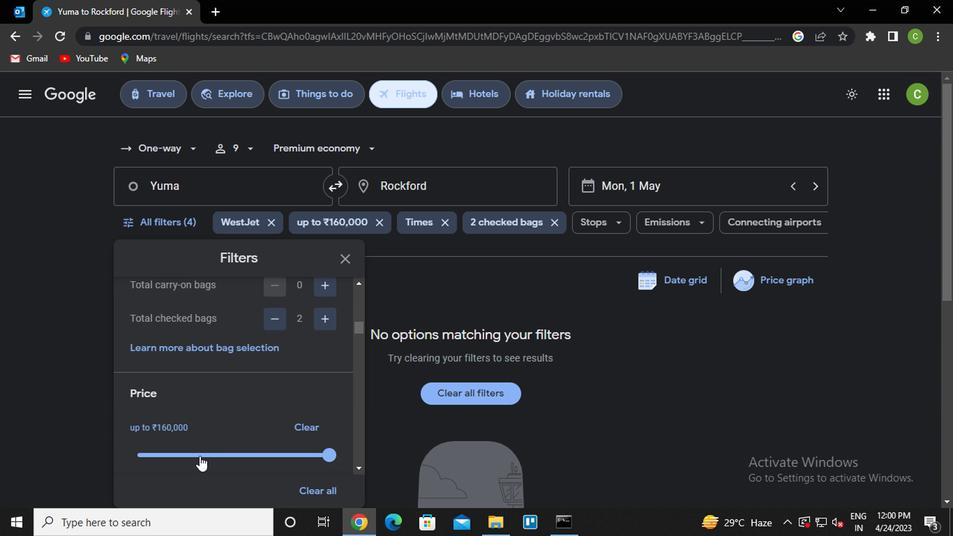 
Action: Mouse moved to (195, 456)
Screenshot: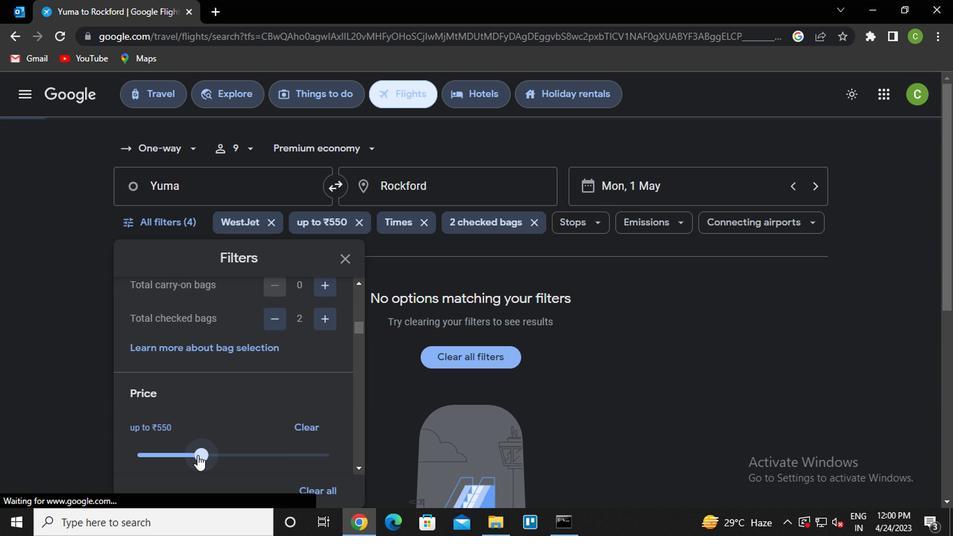 
Action: Mouse pressed left at (195, 456)
Screenshot: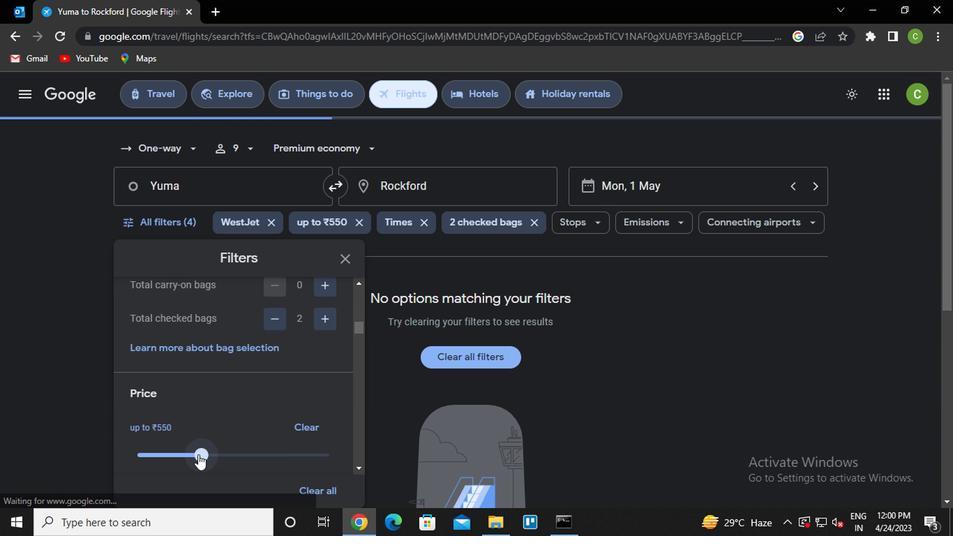 
Action: Mouse moved to (332, 454)
Screenshot: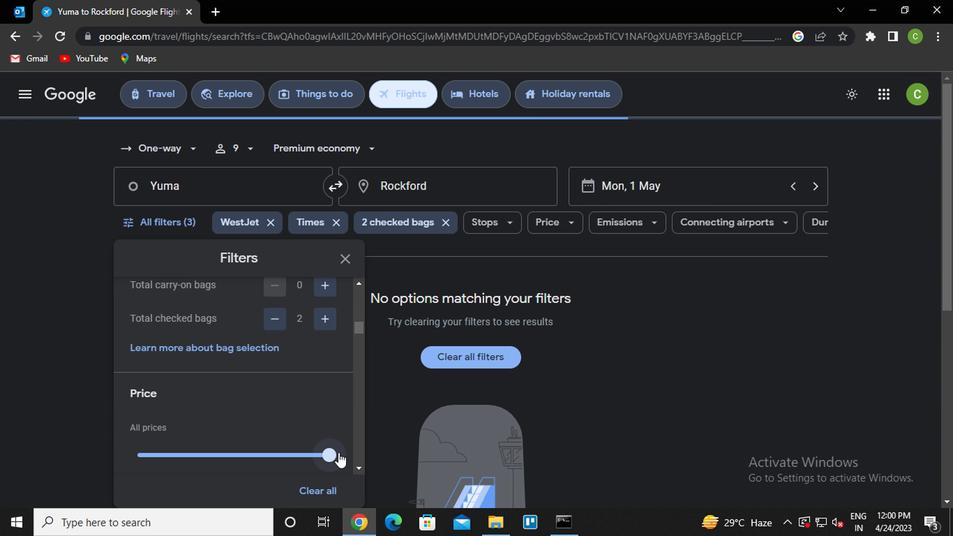 
Action: Mouse pressed left at (332, 454)
Screenshot: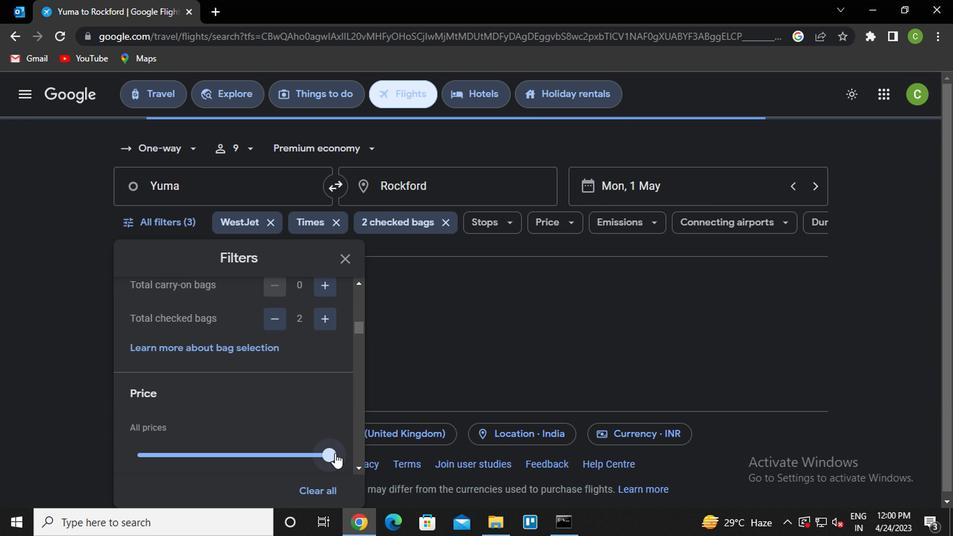 
Action: Mouse moved to (290, 420)
Screenshot: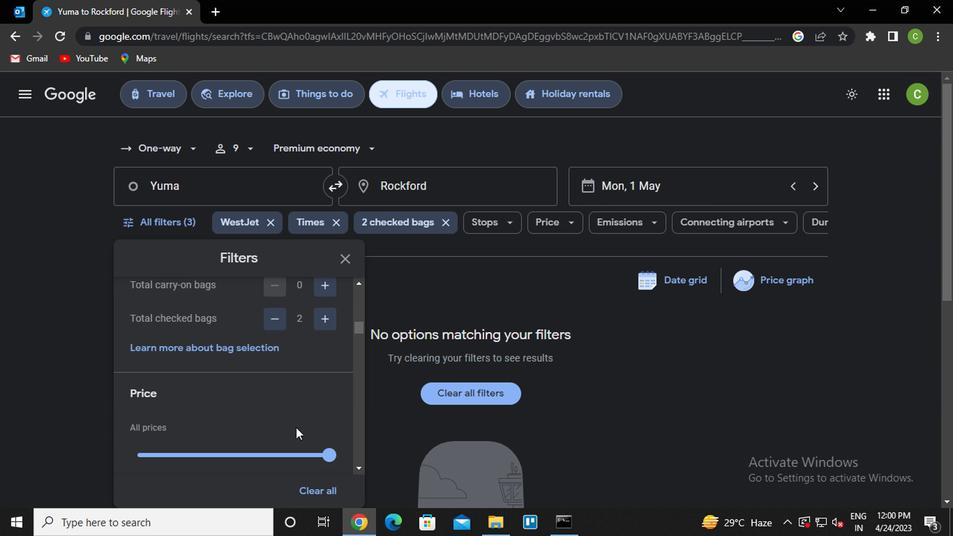 
Action: Mouse scrolled (290, 419) with delta (0, 0)
Screenshot: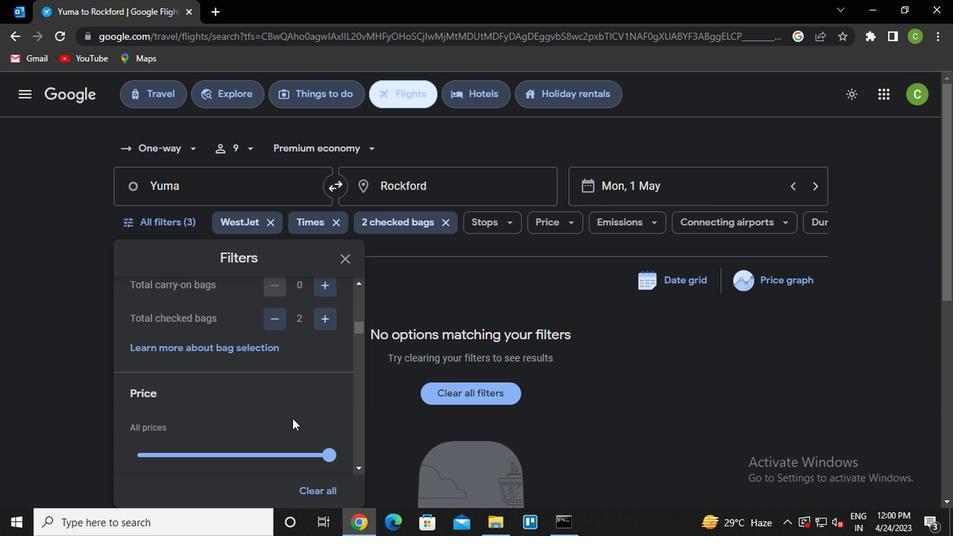
Action: Mouse scrolled (290, 419) with delta (0, 0)
Screenshot: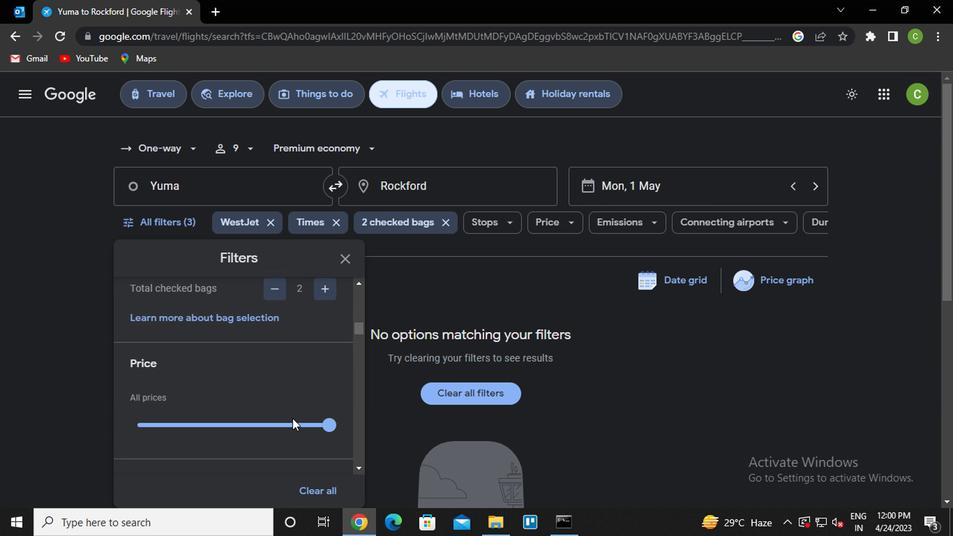 
Action: Mouse scrolled (290, 419) with delta (0, 0)
Screenshot: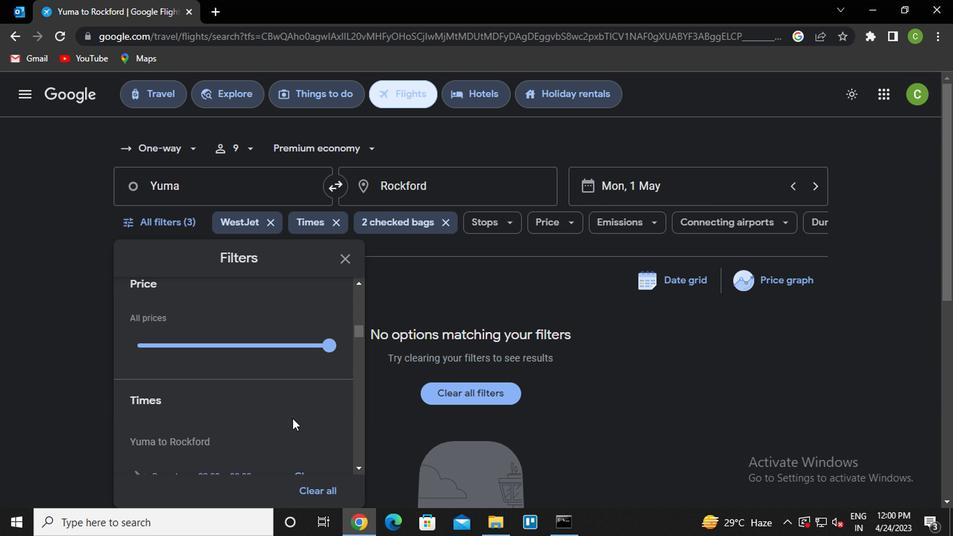 
Action: Mouse moved to (286, 403)
Screenshot: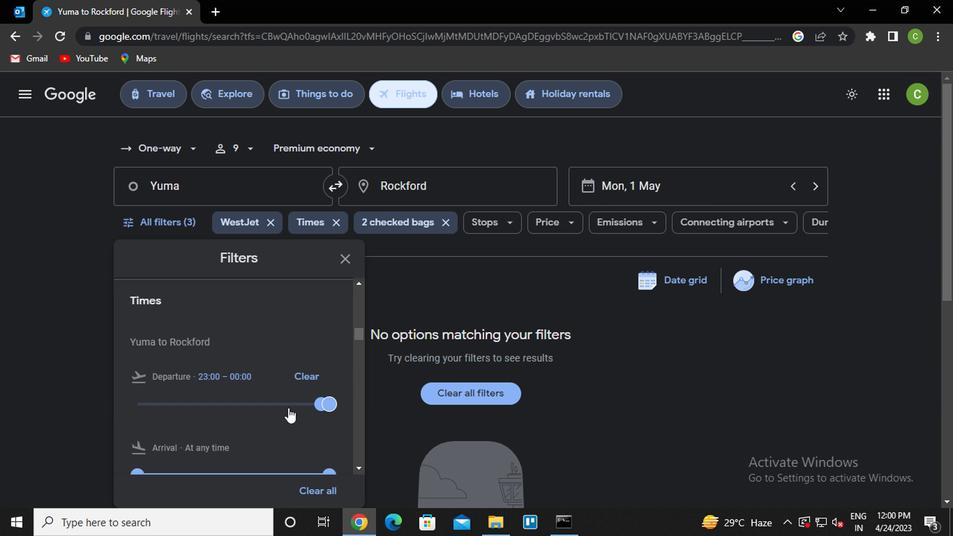 
Action: Mouse pressed left at (286, 403)
Screenshot: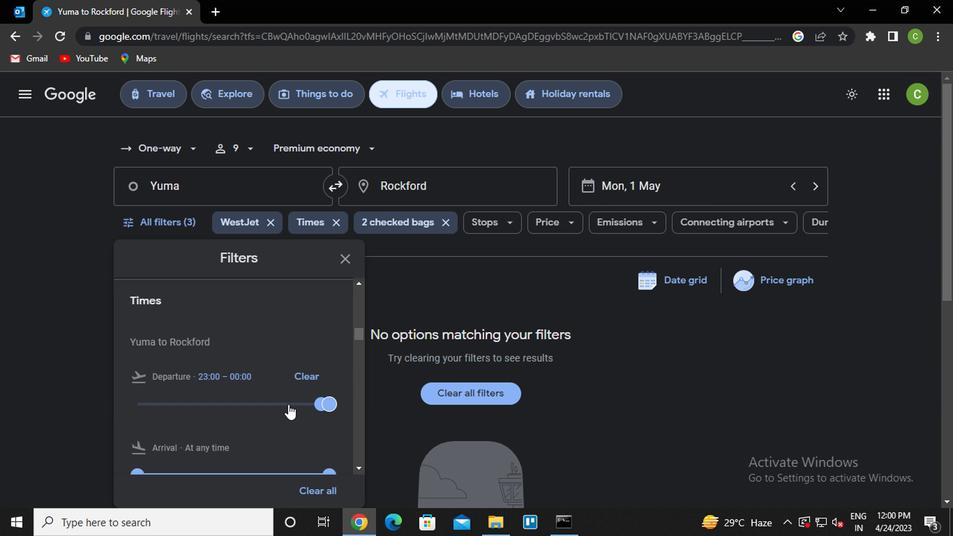 
Action: Mouse moved to (289, 405)
Screenshot: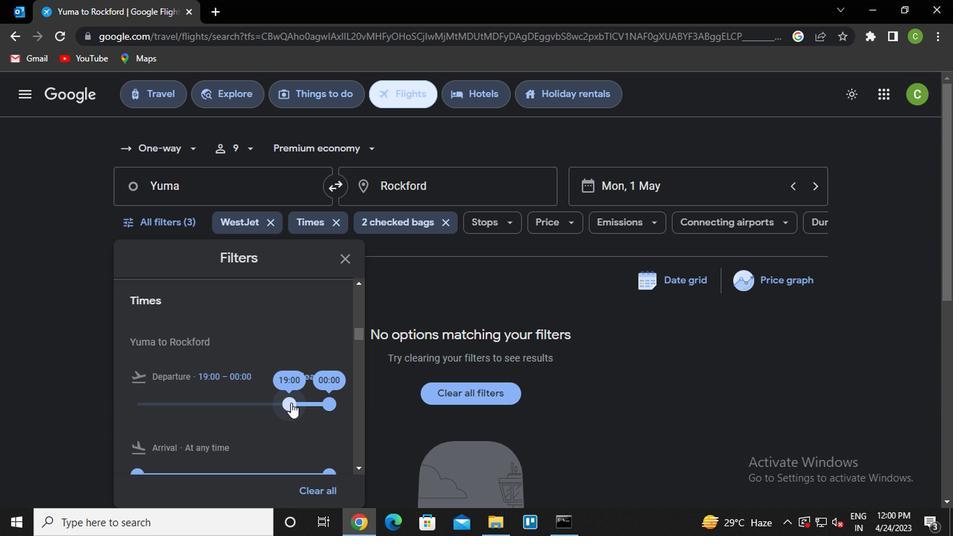 
Action: Mouse pressed left at (289, 405)
Screenshot: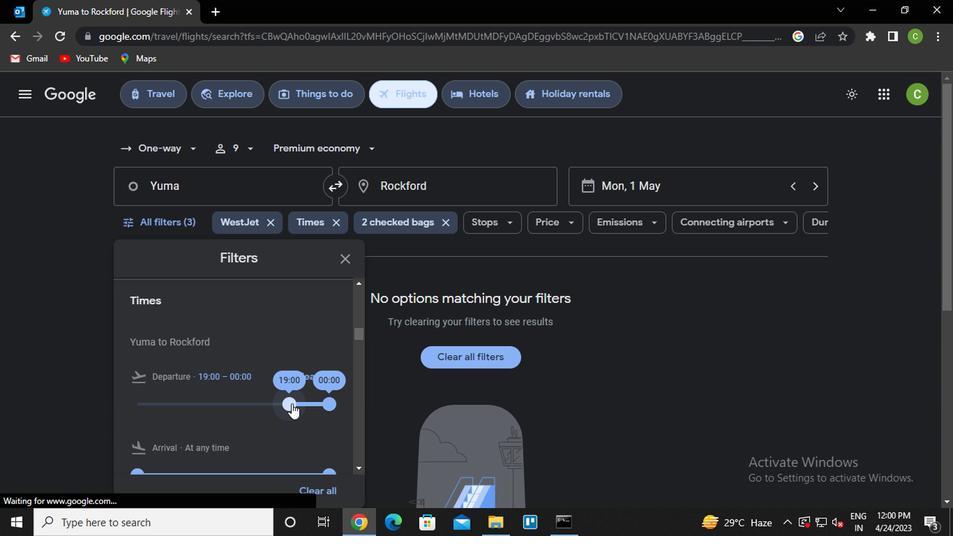 
Action: Mouse moved to (342, 260)
Screenshot: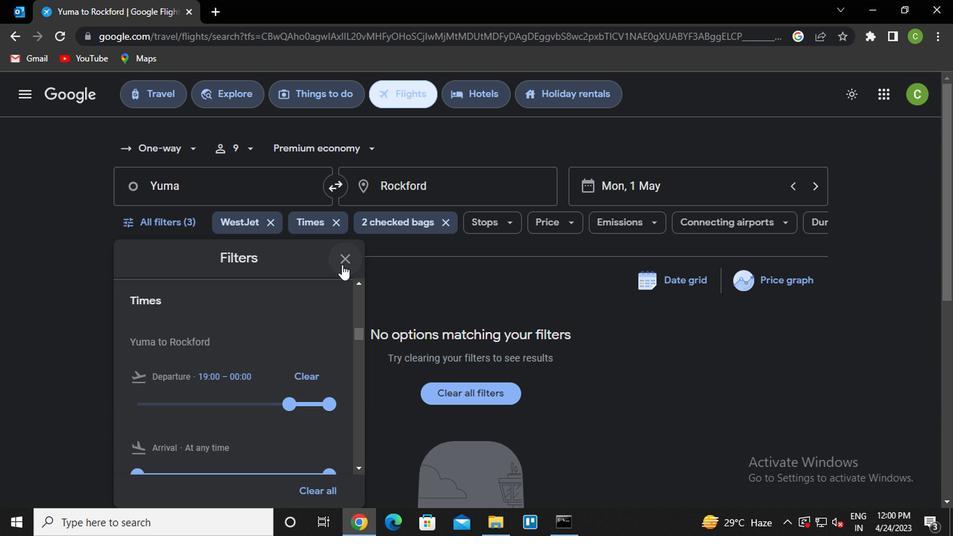 
Action: Mouse pressed left at (342, 260)
Screenshot: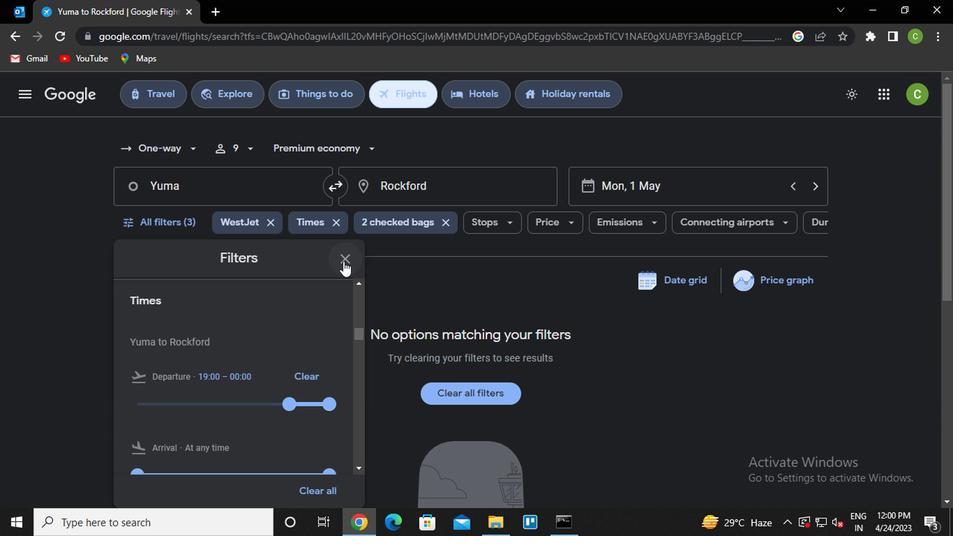 
Action: Mouse moved to (374, 359)
Screenshot: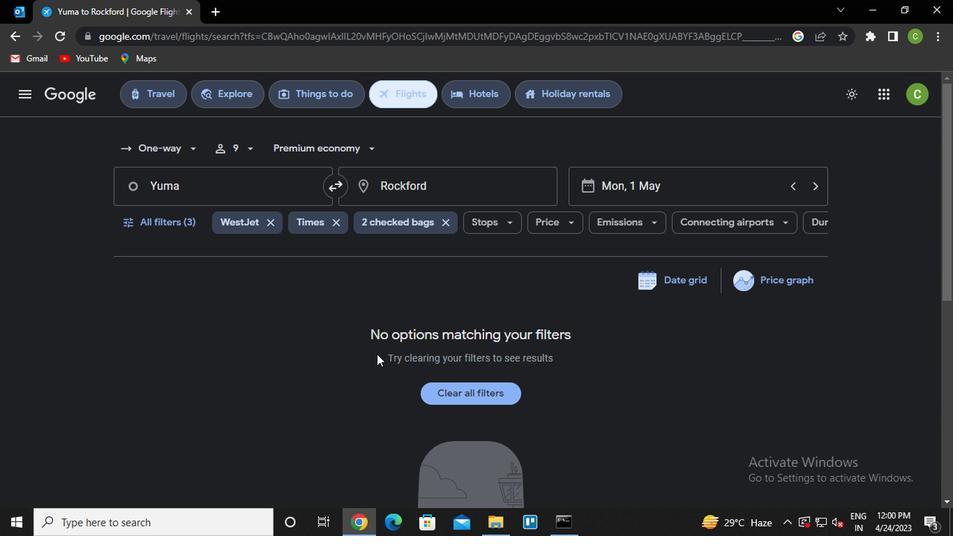 
